 Task: Create in the project CoastTech and in the Backlog issue 'Implement a new cloud-based event management system for a company with advanced event planning and coordination features' a child issue 'Integration with contract management software', and assign it to team member softage.2@softage.net. Create in the project CoastTech and in the Backlog issue 'Integrate a new payment gateway feature into an existing e-commerce website to enhance payment options and security' a child issue 'Code optimization for low-latency data transformation', and assign it to team member softage.3@softage.net
Action: Mouse moved to (224, 63)
Screenshot: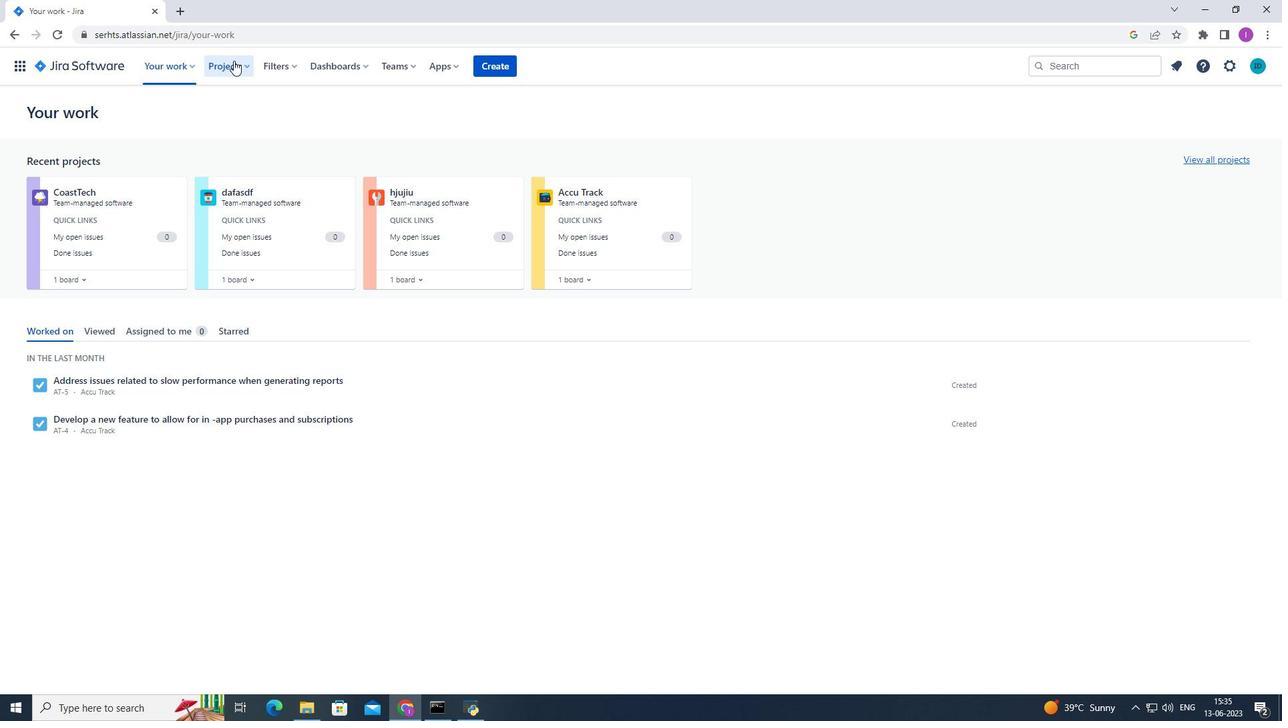 
Action: Mouse pressed left at (224, 63)
Screenshot: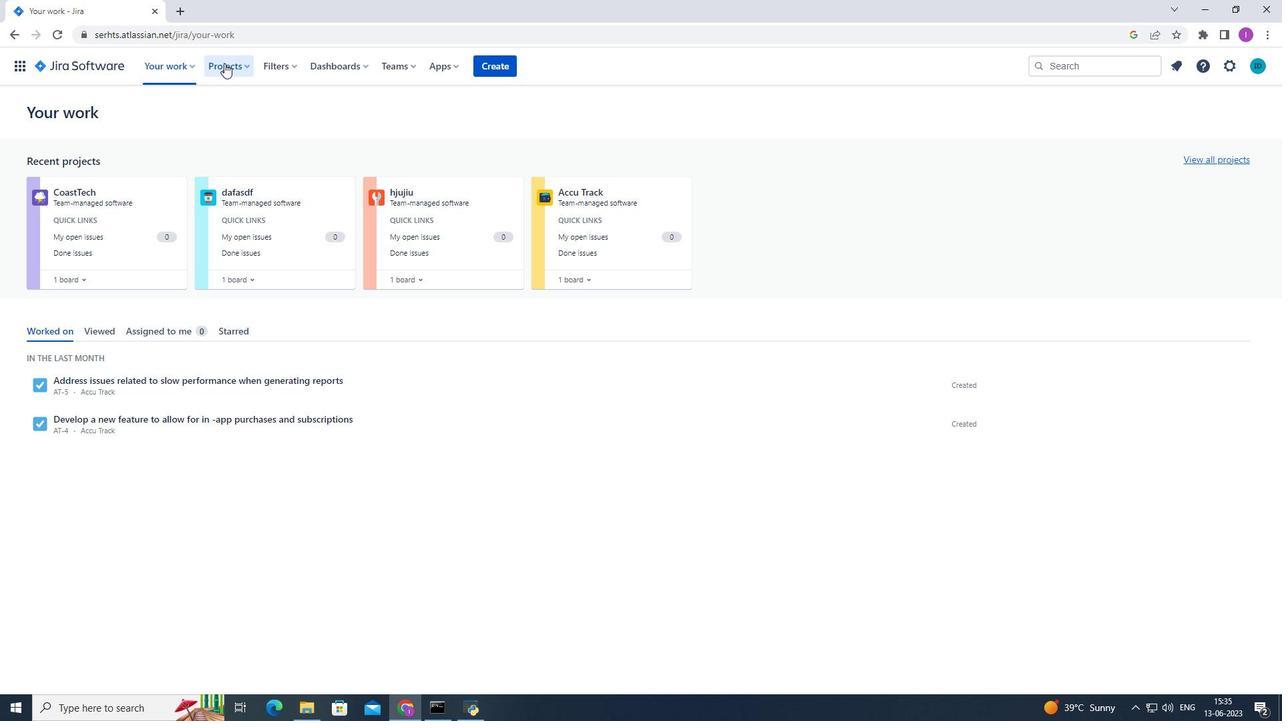 
Action: Mouse moved to (269, 117)
Screenshot: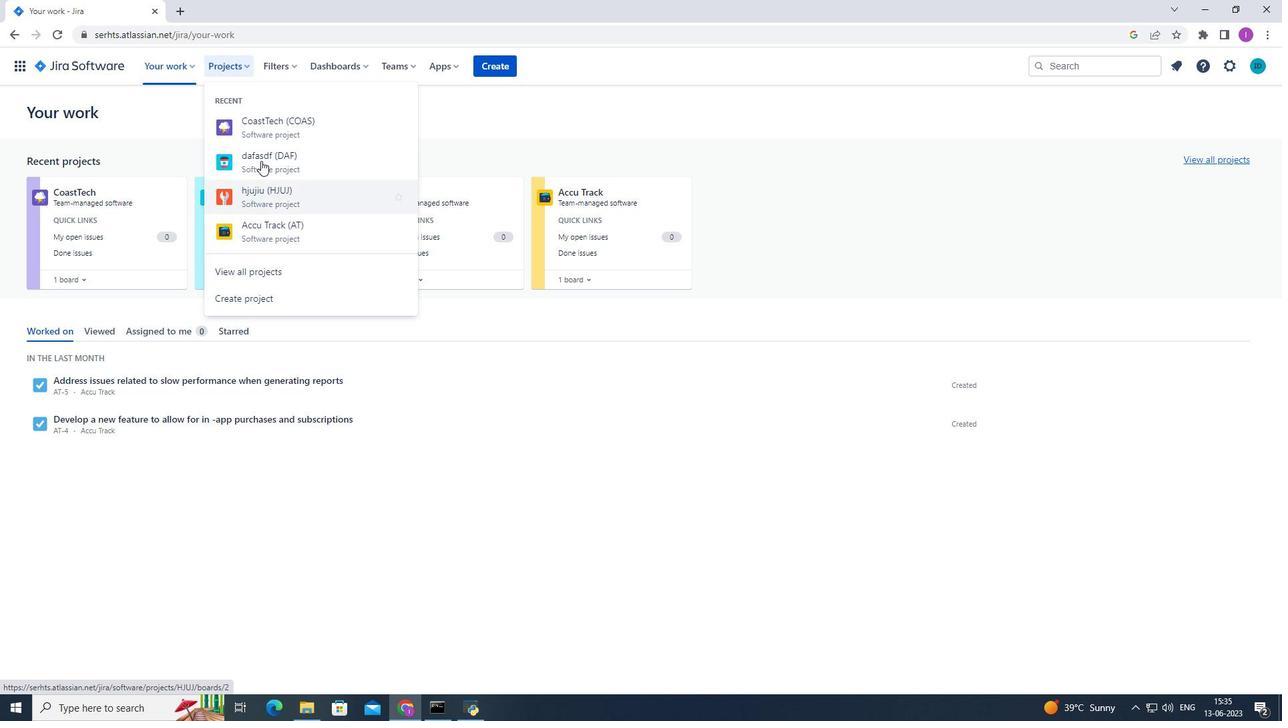 
Action: Mouse pressed left at (269, 117)
Screenshot: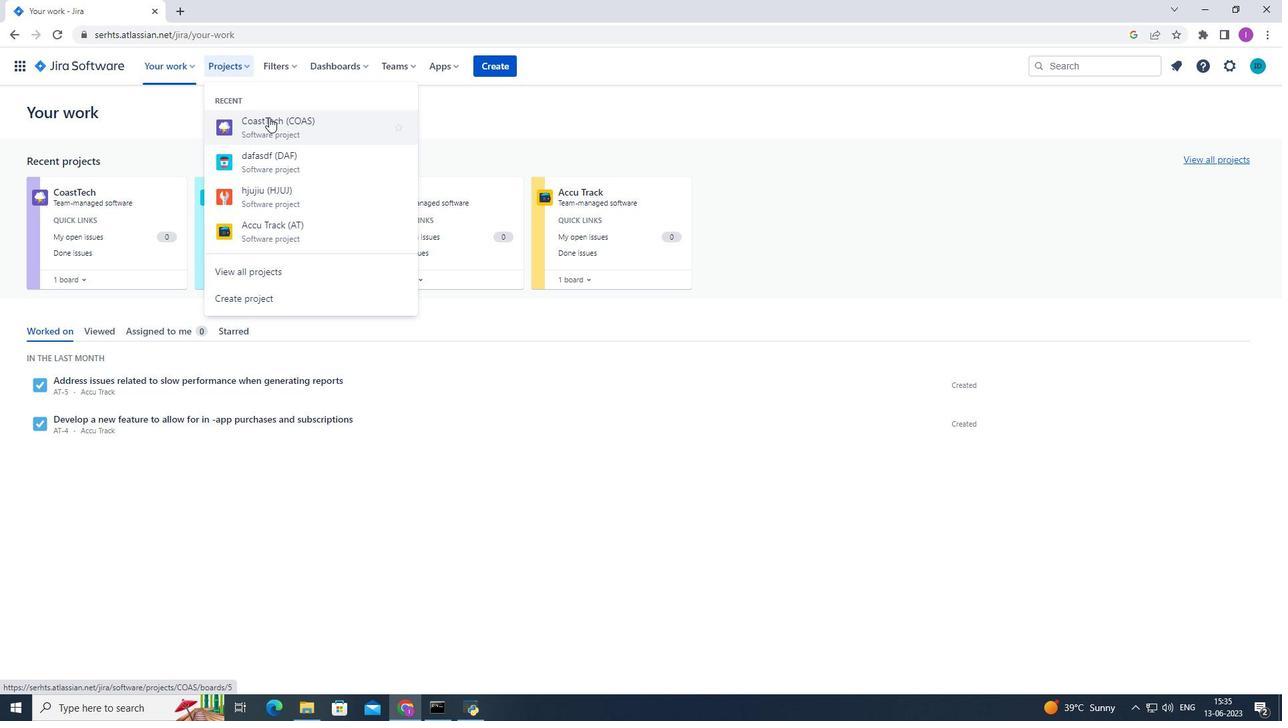 
Action: Mouse moved to (70, 201)
Screenshot: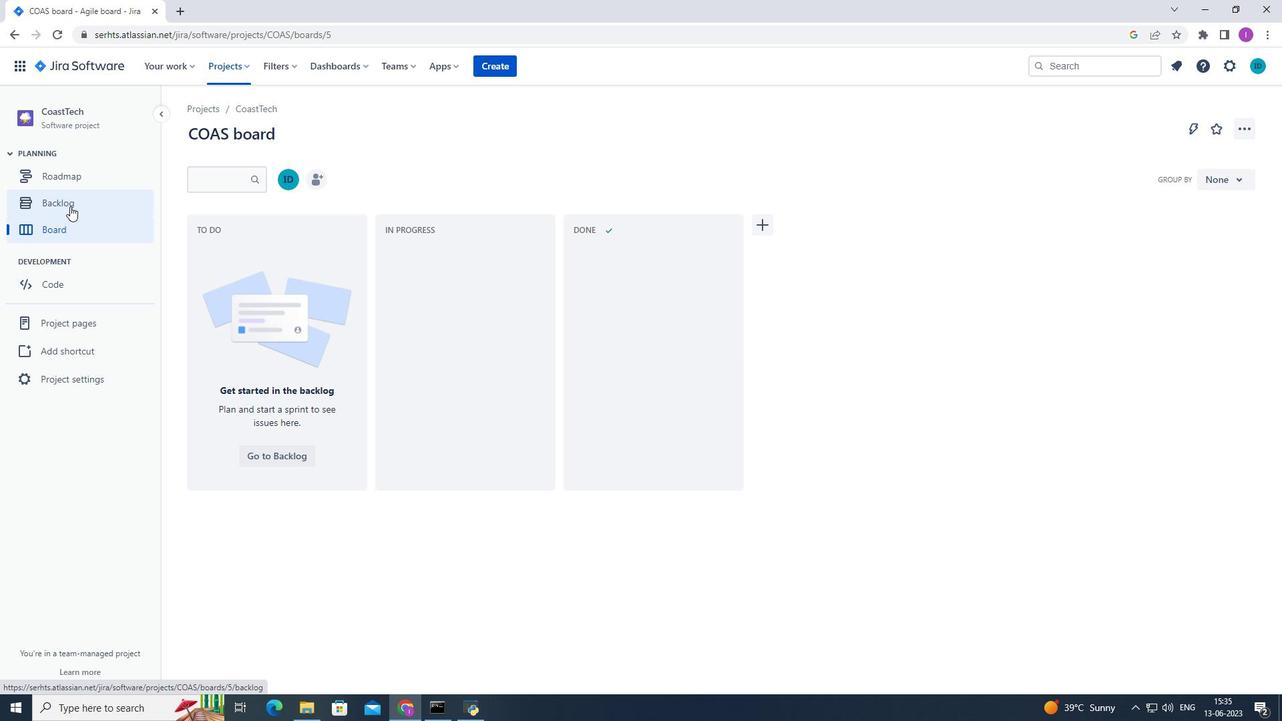 
Action: Mouse pressed left at (70, 201)
Screenshot: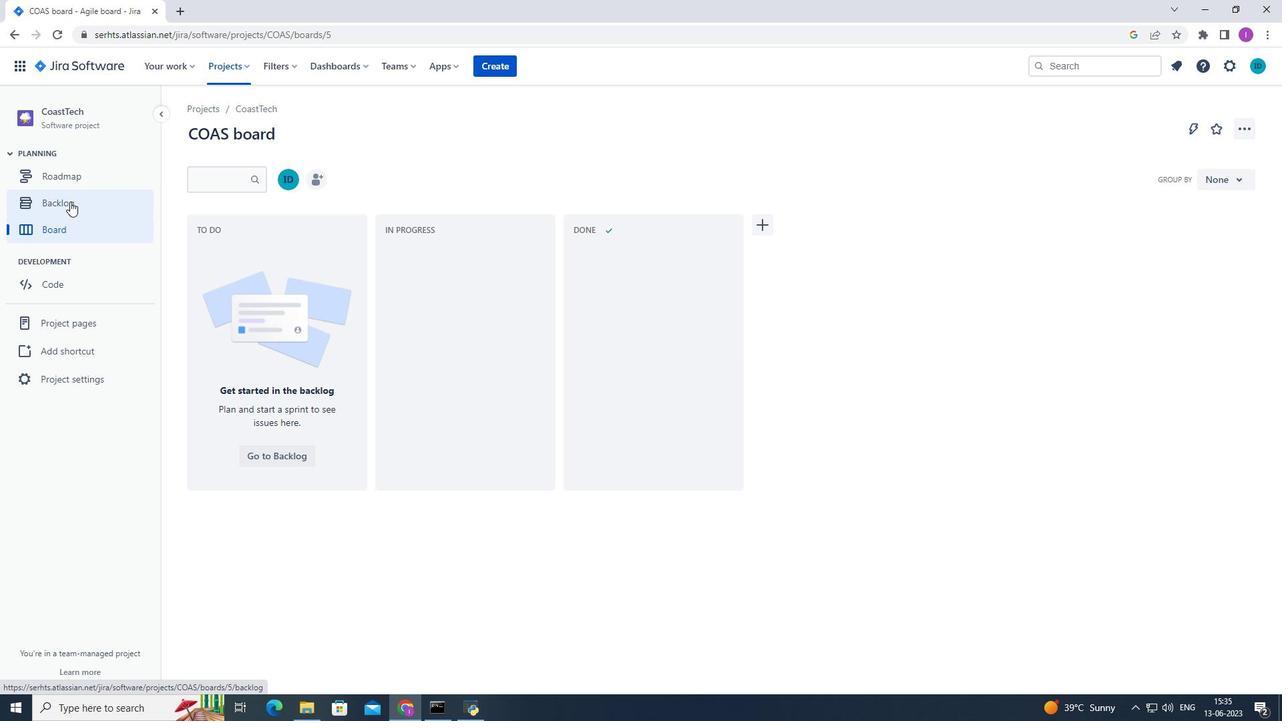 
Action: Mouse moved to (428, 328)
Screenshot: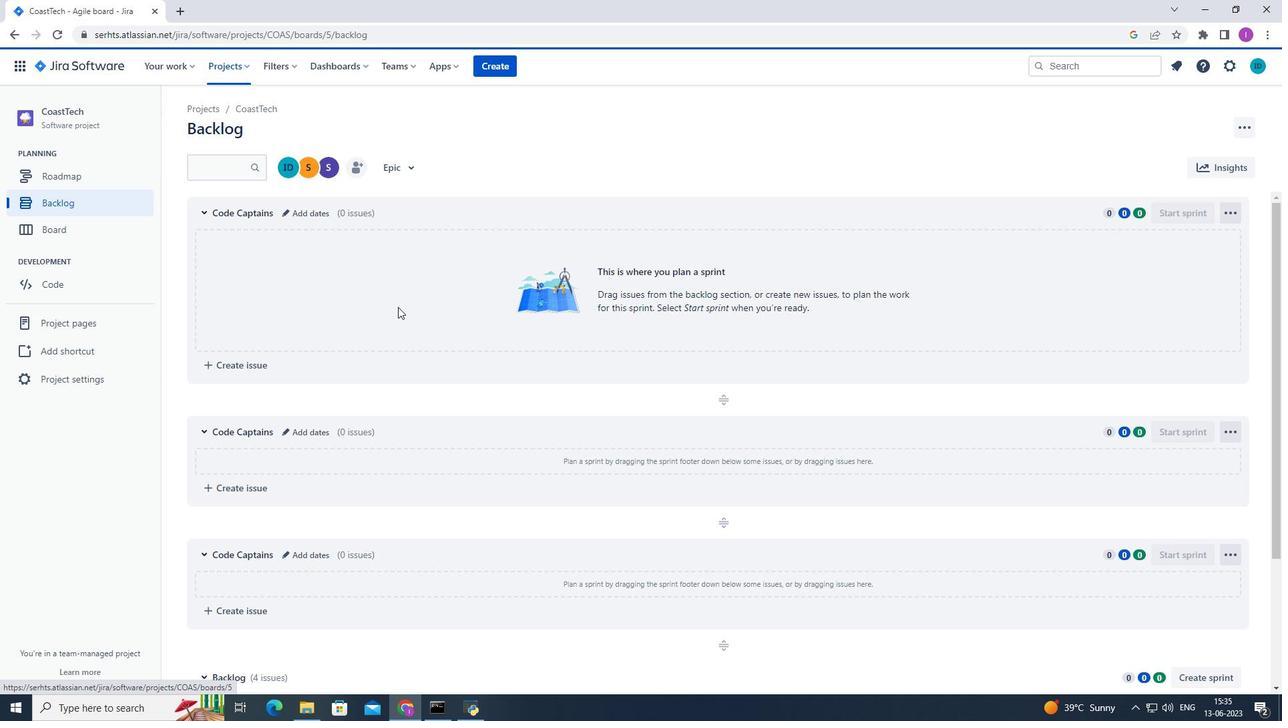 
Action: Mouse scrolled (428, 328) with delta (0, 0)
Screenshot: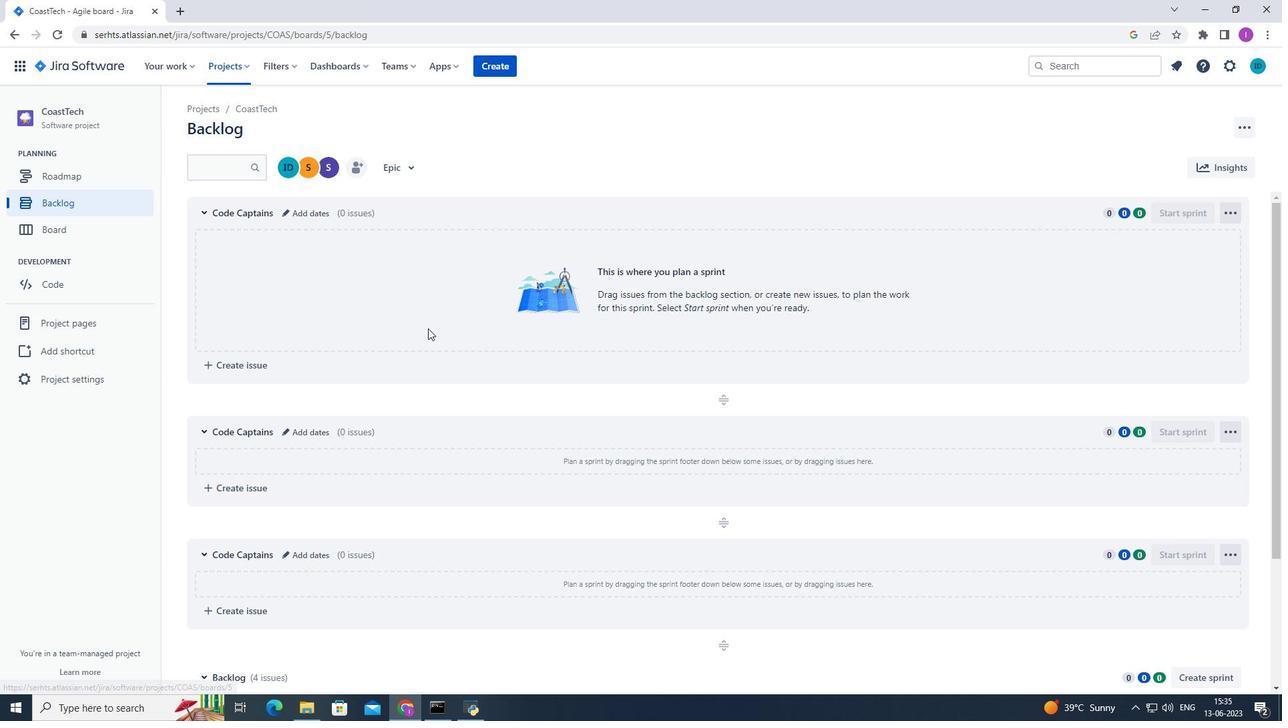 
Action: Mouse scrolled (428, 328) with delta (0, 0)
Screenshot: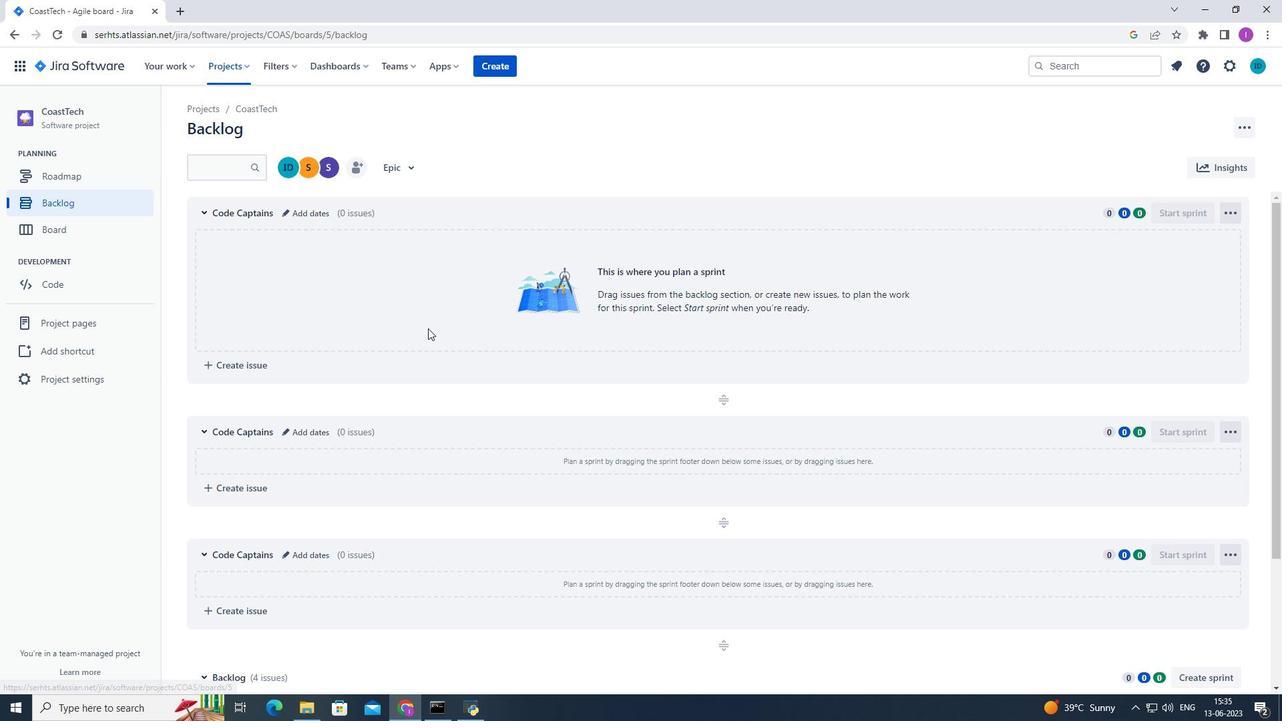 
Action: Mouse scrolled (428, 328) with delta (0, 0)
Screenshot: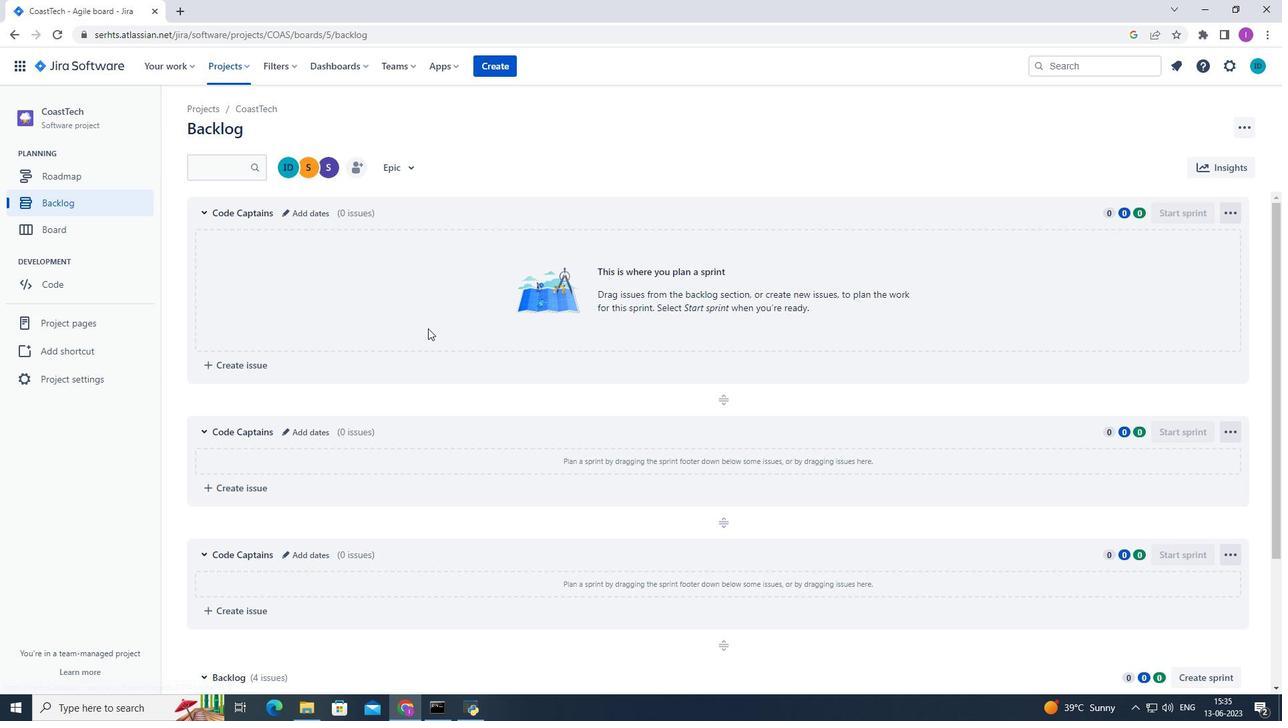 
Action: Mouse scrolled (428, 328) with delta (0, 0)
Screenshot: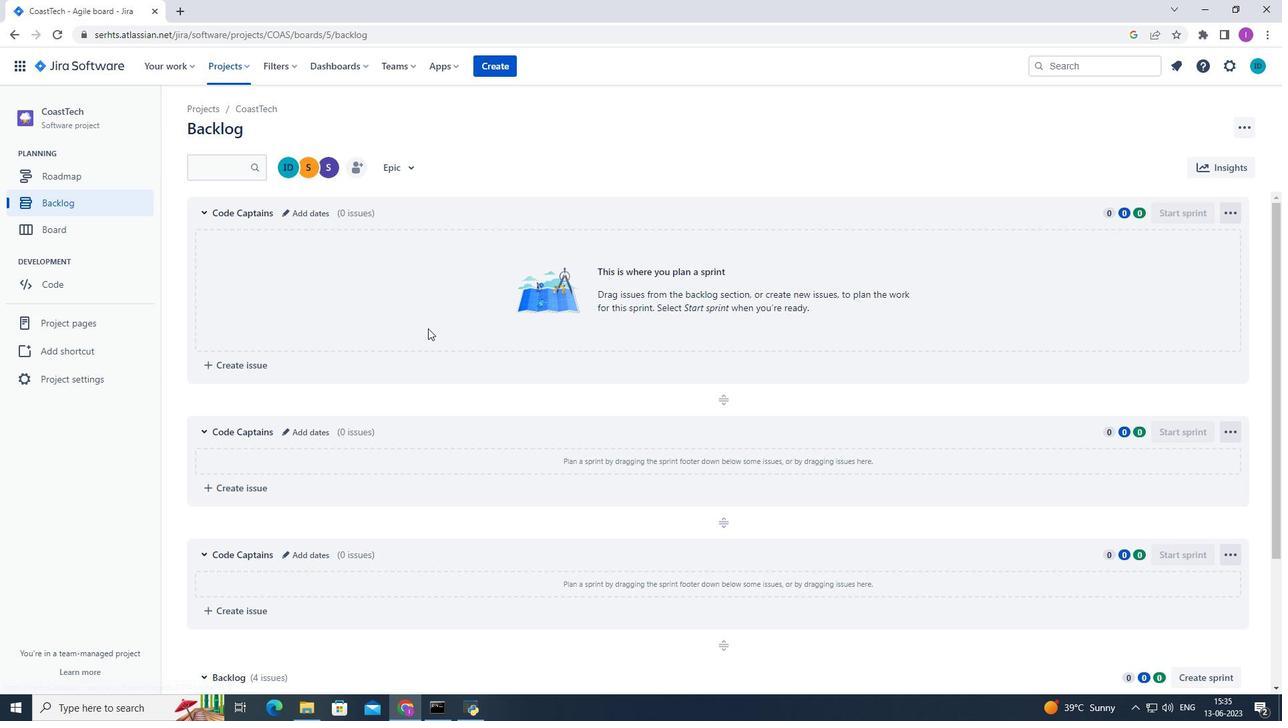 
Action: Mouse moved to (428, 331)
Screenshot: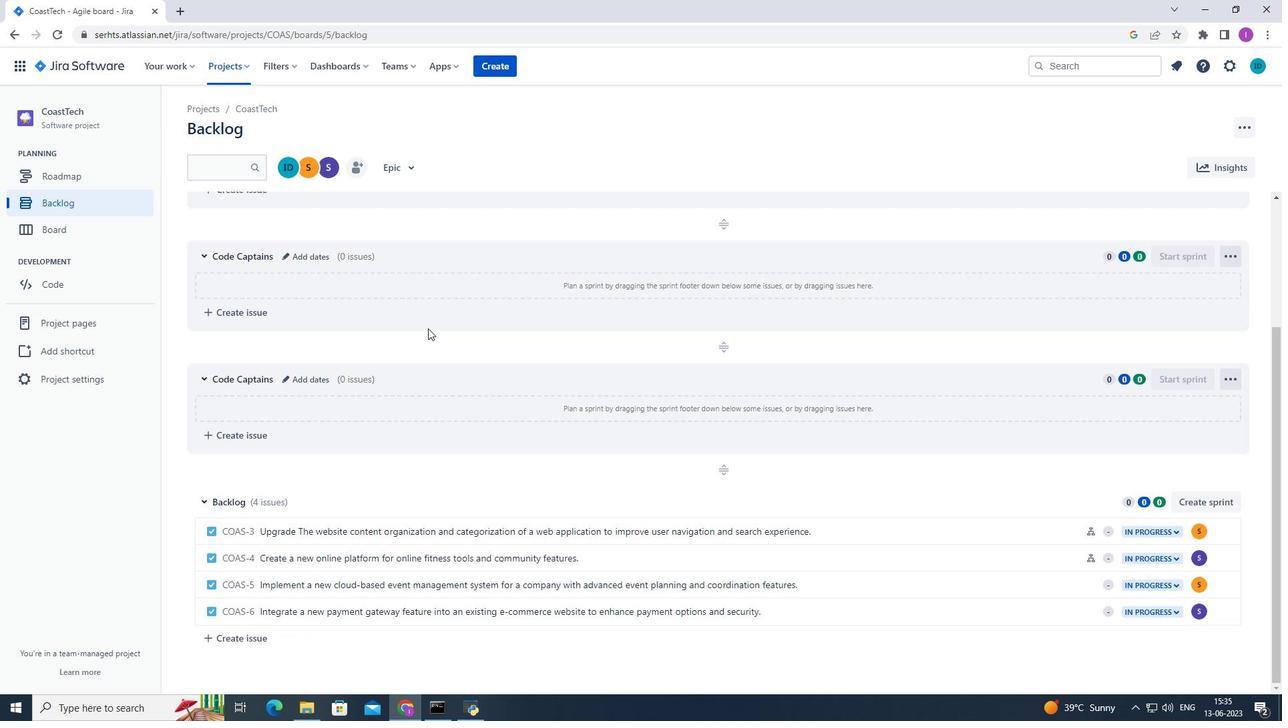 
Action: Mouse scrolled (428, 330) with delta (0, 0)
Screenshot: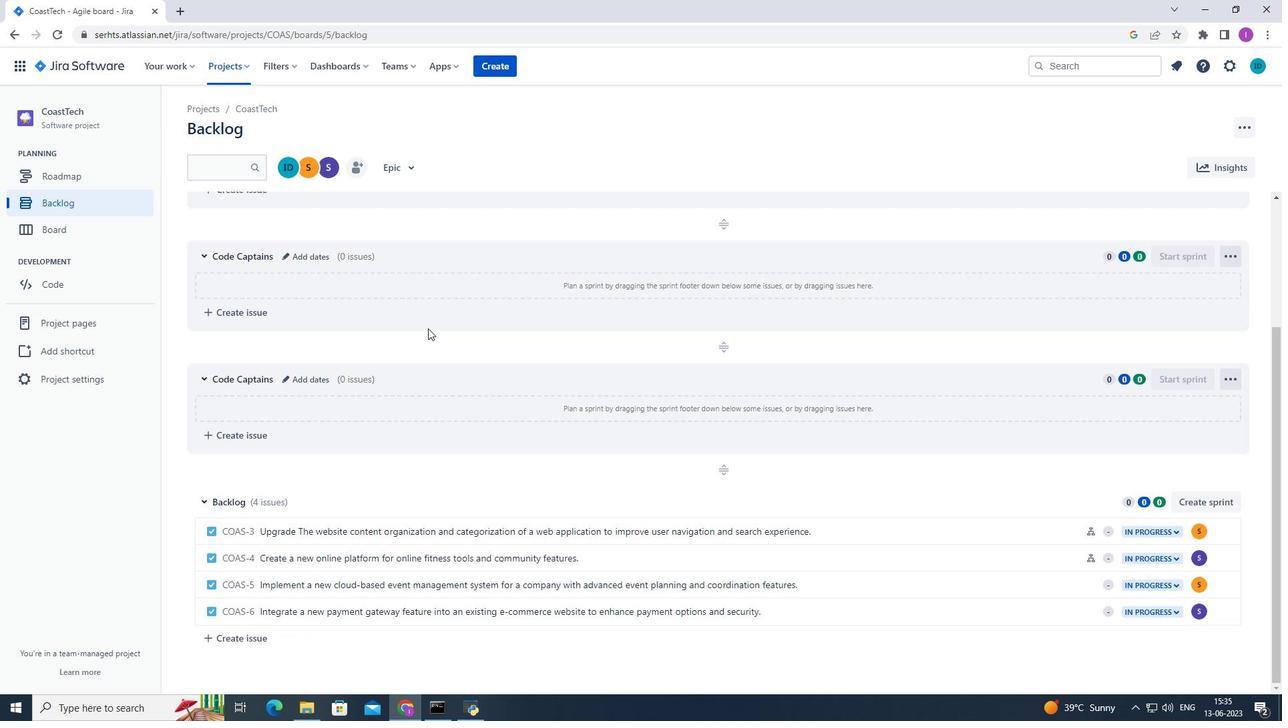 
Action: Mouse scrolled (428, 330) with delta (0, 0)
Screenshot: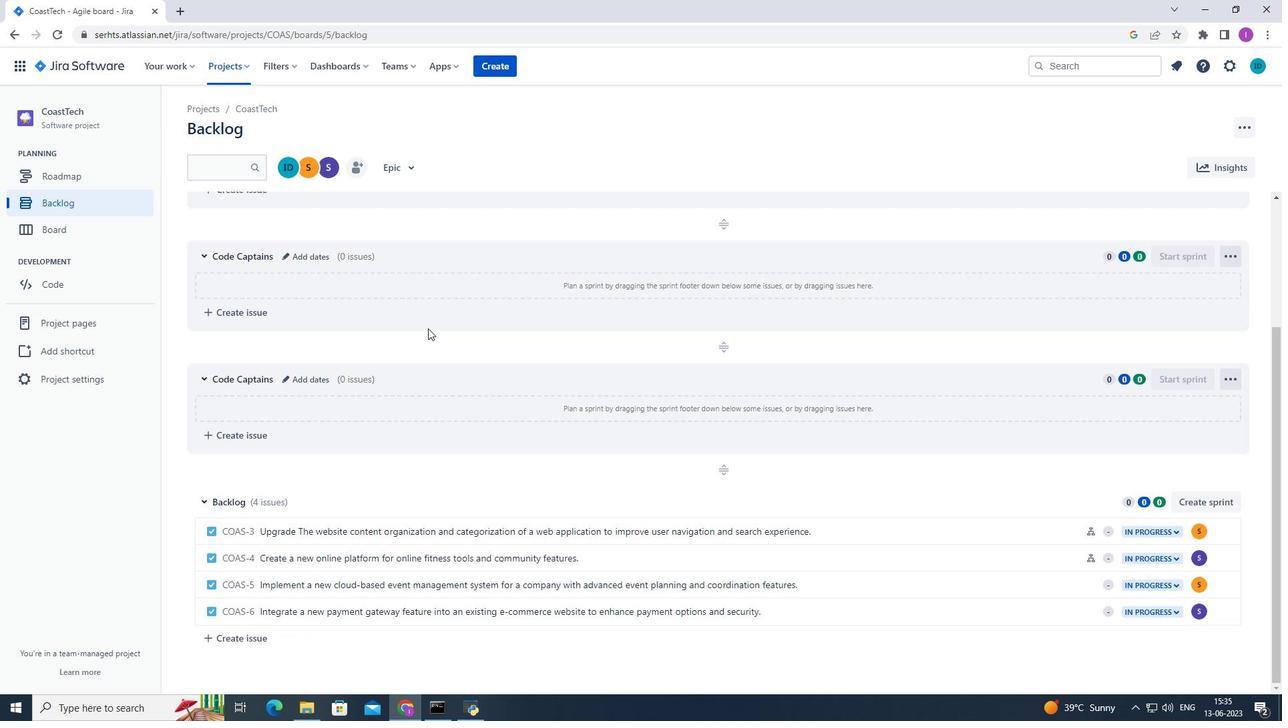 
Action: Mouse moved to (428, 332)
Screenshot: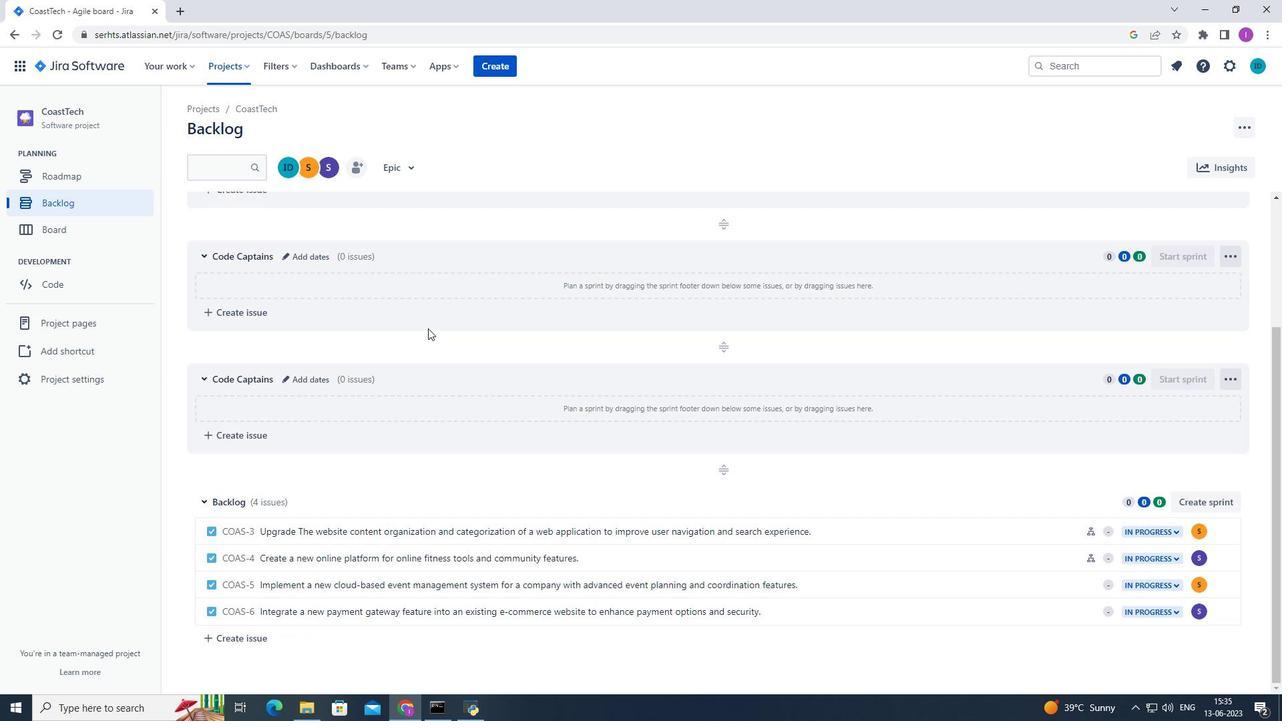 
Action: Mouse scrolled (428, 332) with delta (0, 0)
Screenshot: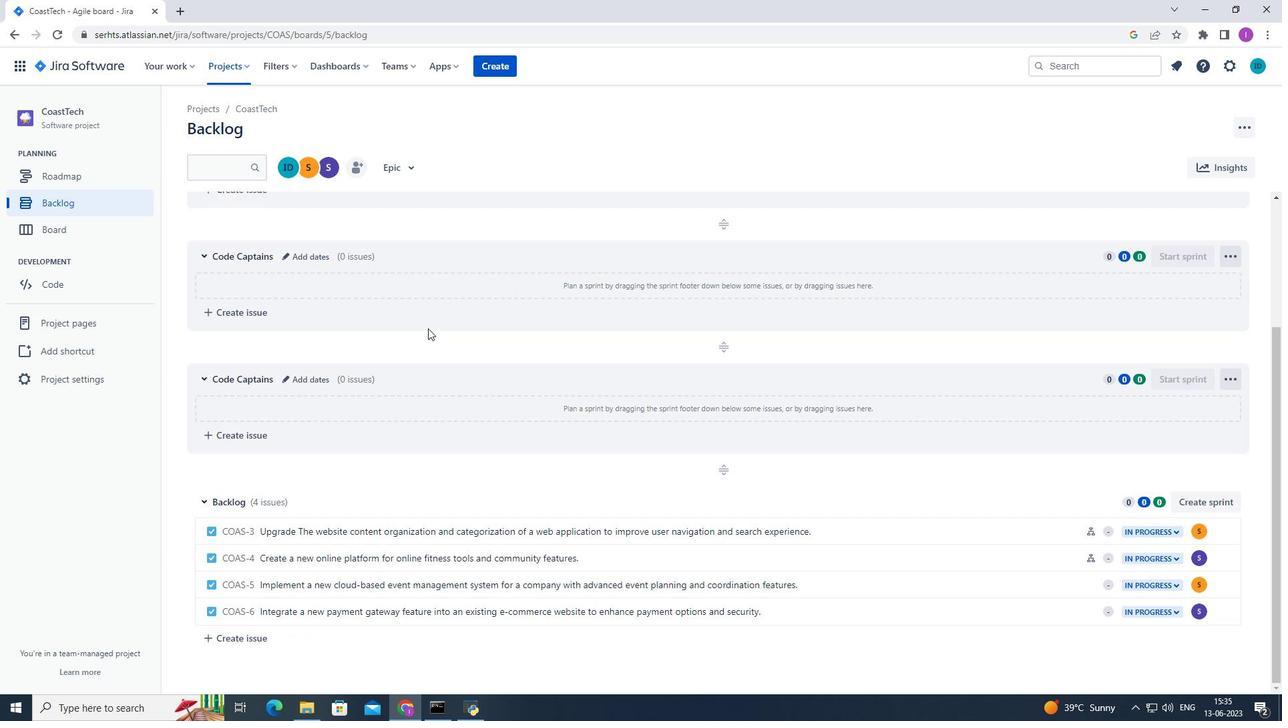 
Action: Mouse scrolled (428, 331) with delta (0, 0)
Screenshot: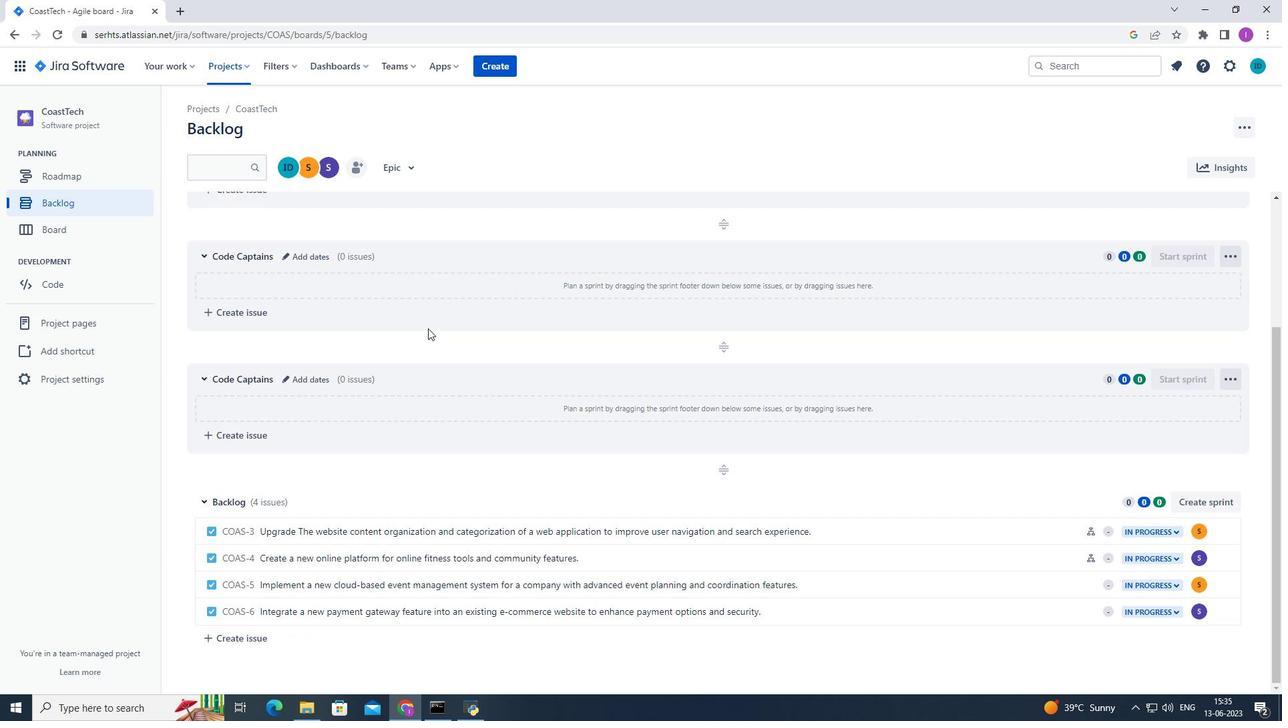 
Action: Mouse scrolled (428, 331) with delta (0, 0)
Screenshot: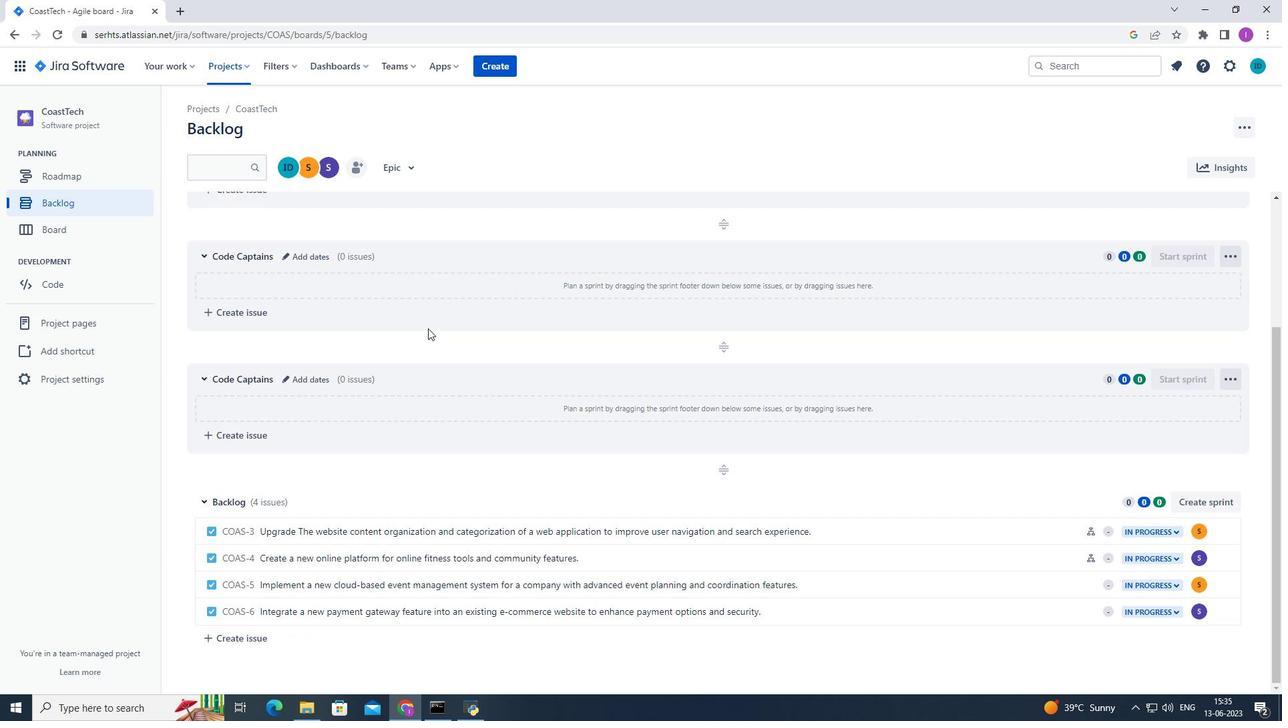 
Action: Mouse moved to (853, 580)
Screenshot: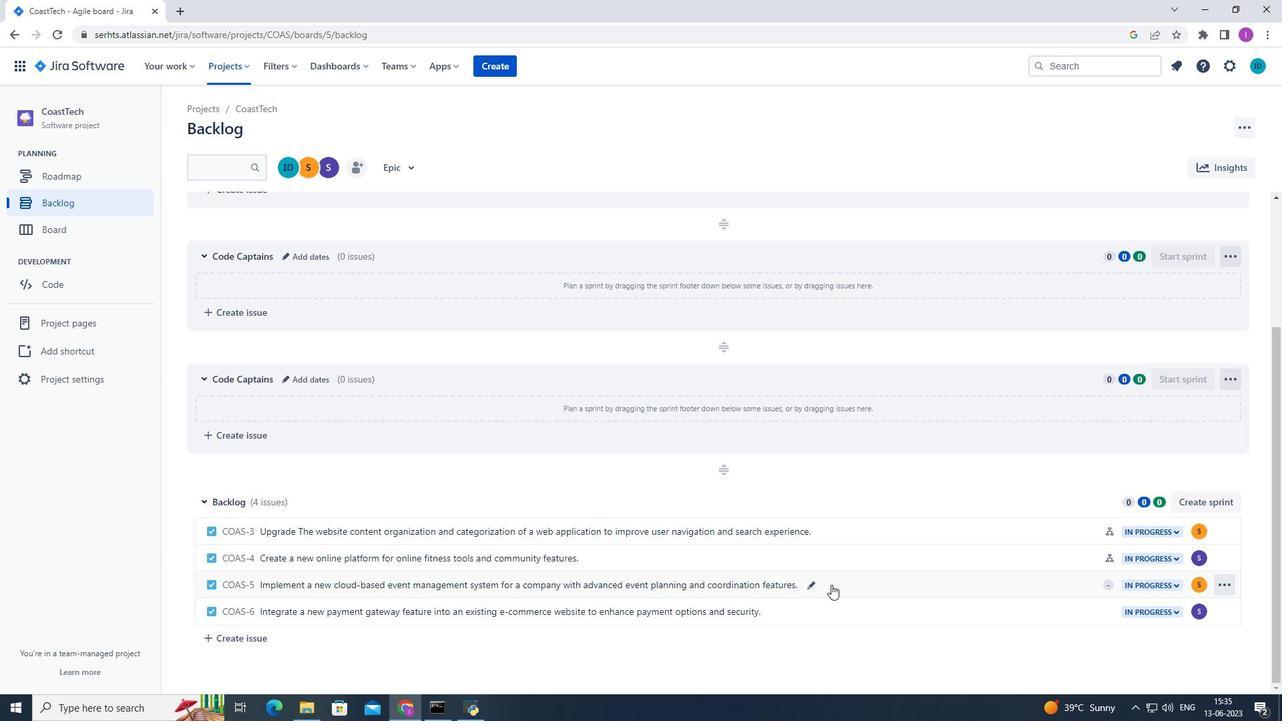 
Action: Mouse pressed left at (853, 580)
Screenshot: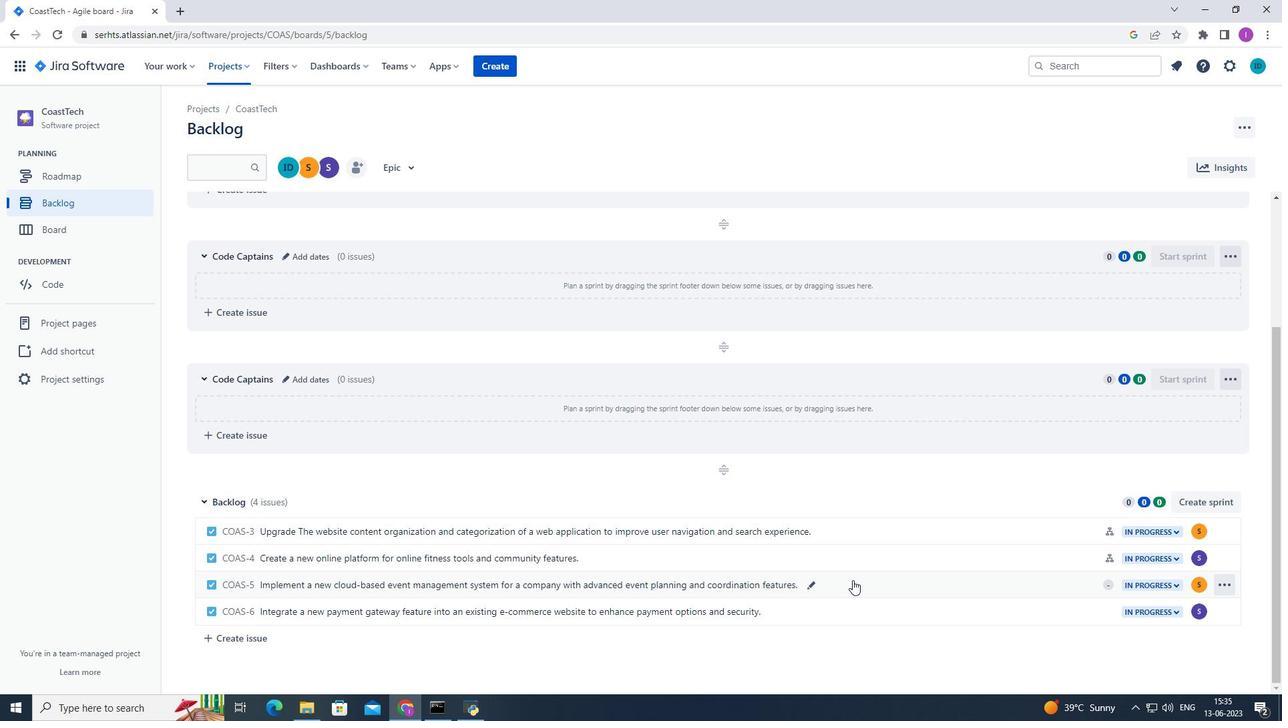 
Action: Mouse moved to (1044, 346)
Screenshot: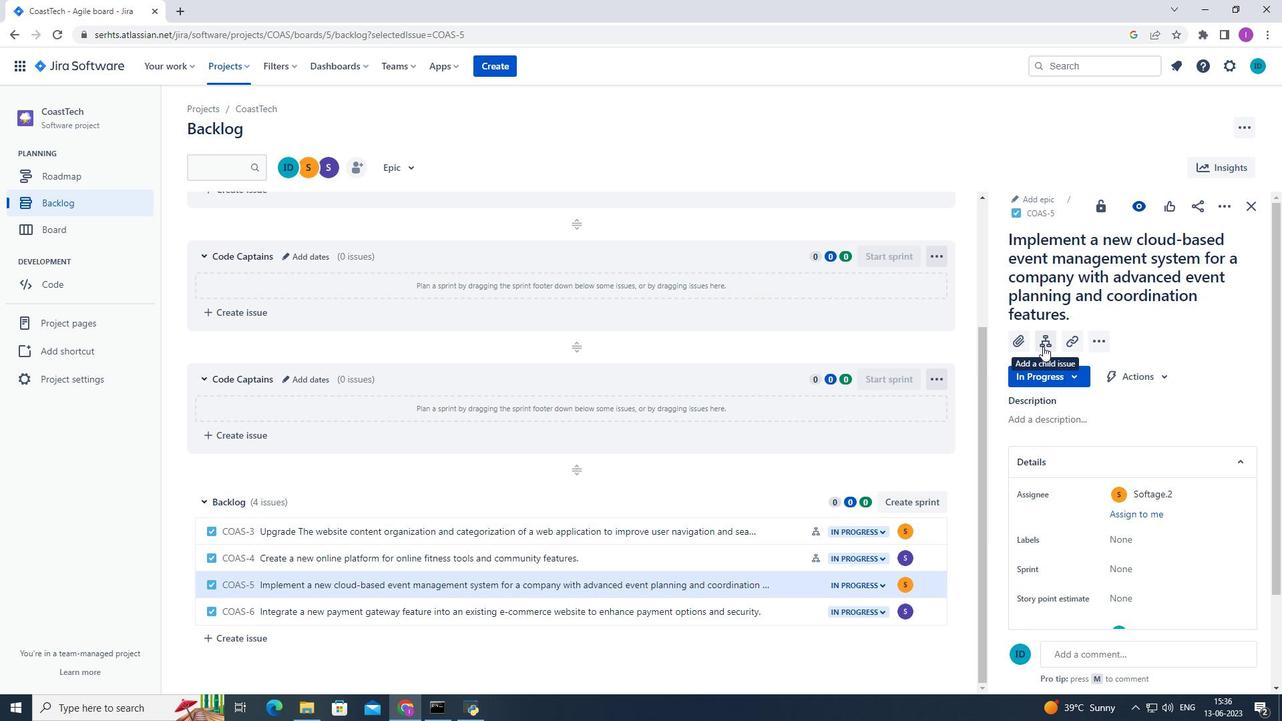 
Action: Mouse pressed left at (1044, 346)
Screenshot: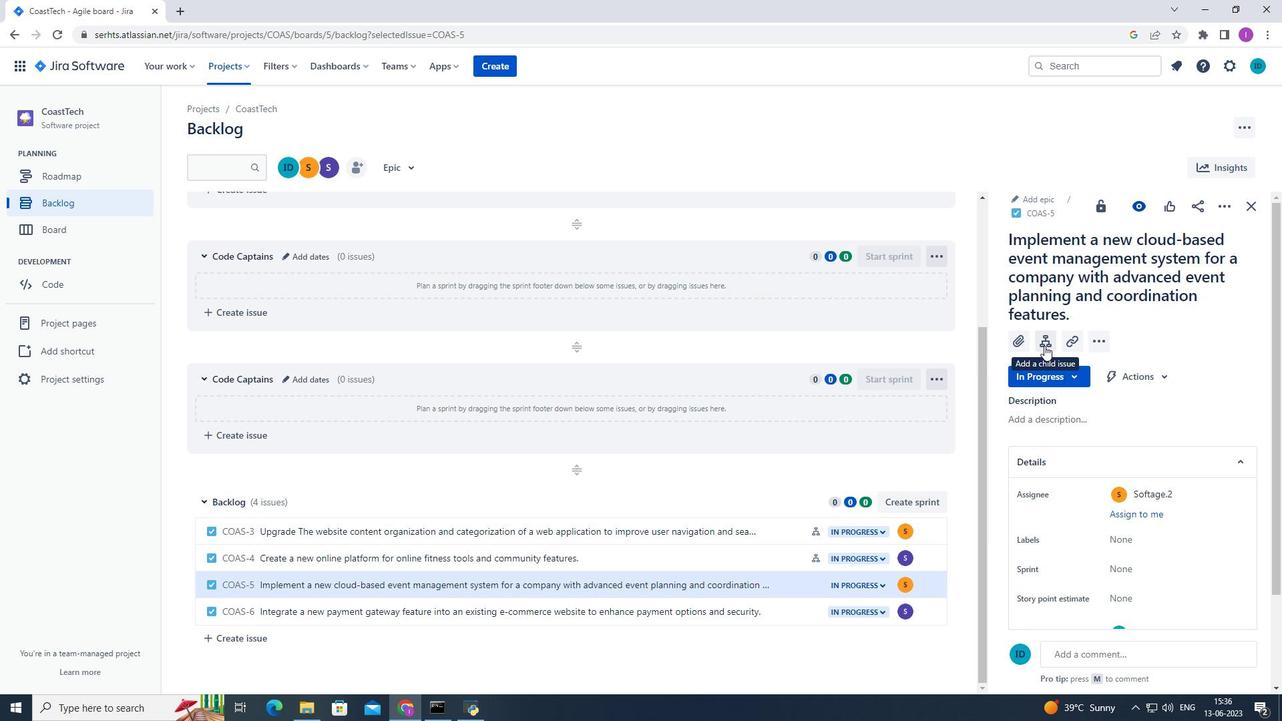 
Action: Mouse moved to (1016, 430)
Screenshot: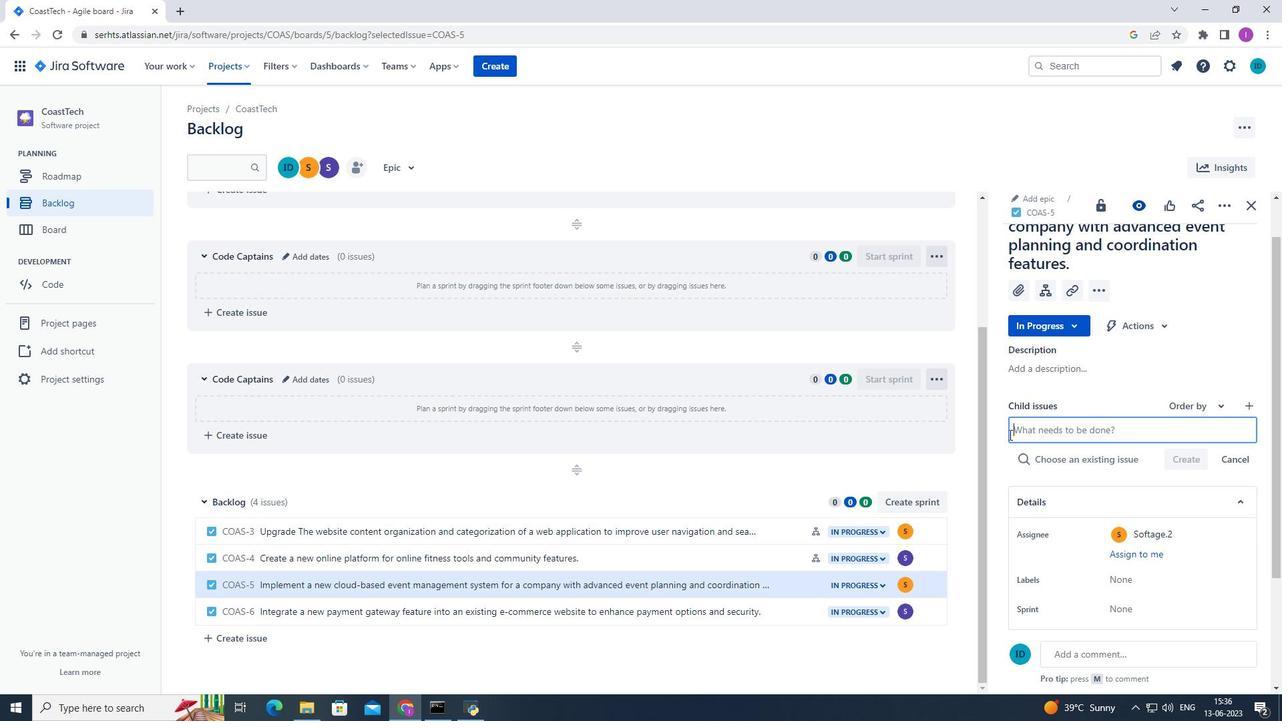
Action: Mouse pressed left at (1016, 430)
Screenshot: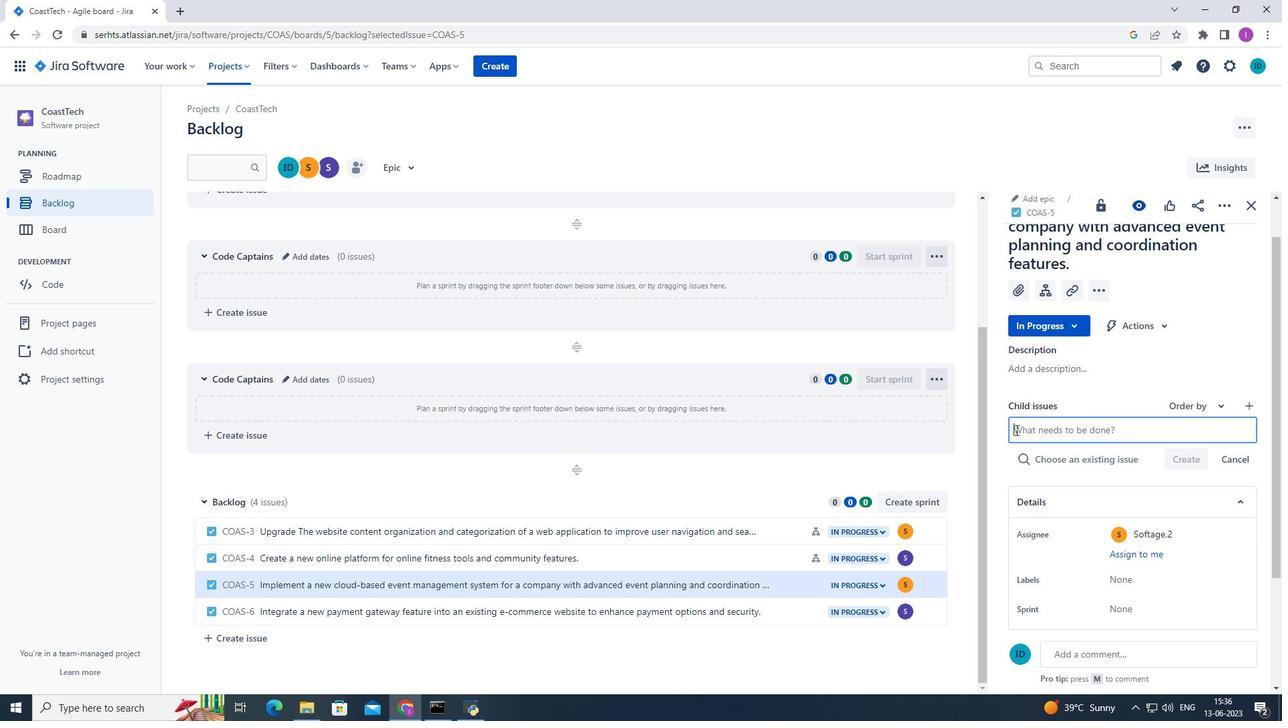 
Action: Mouse moved to (1102, 424)
Screenshot: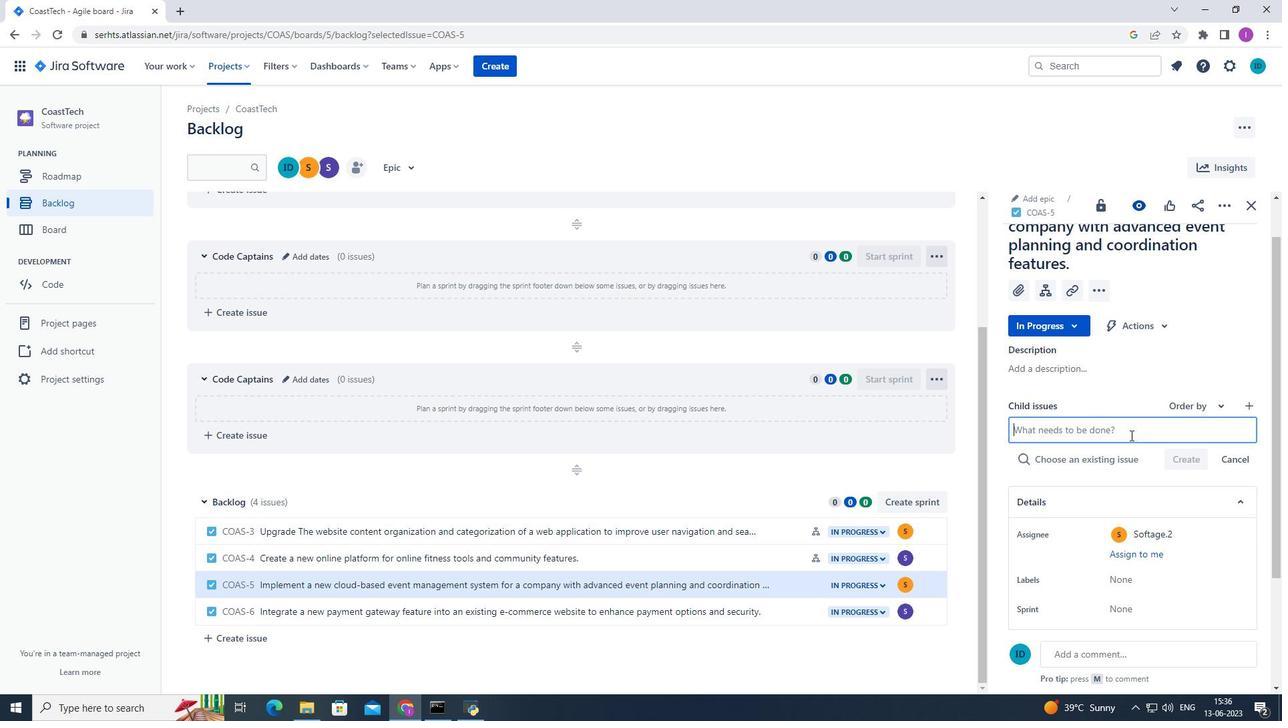 
Action: Key pressed <Key.shift>Intergration<Key.space>with<Key.space>contract<Key.space>management<Key.space>software.
Screenshot: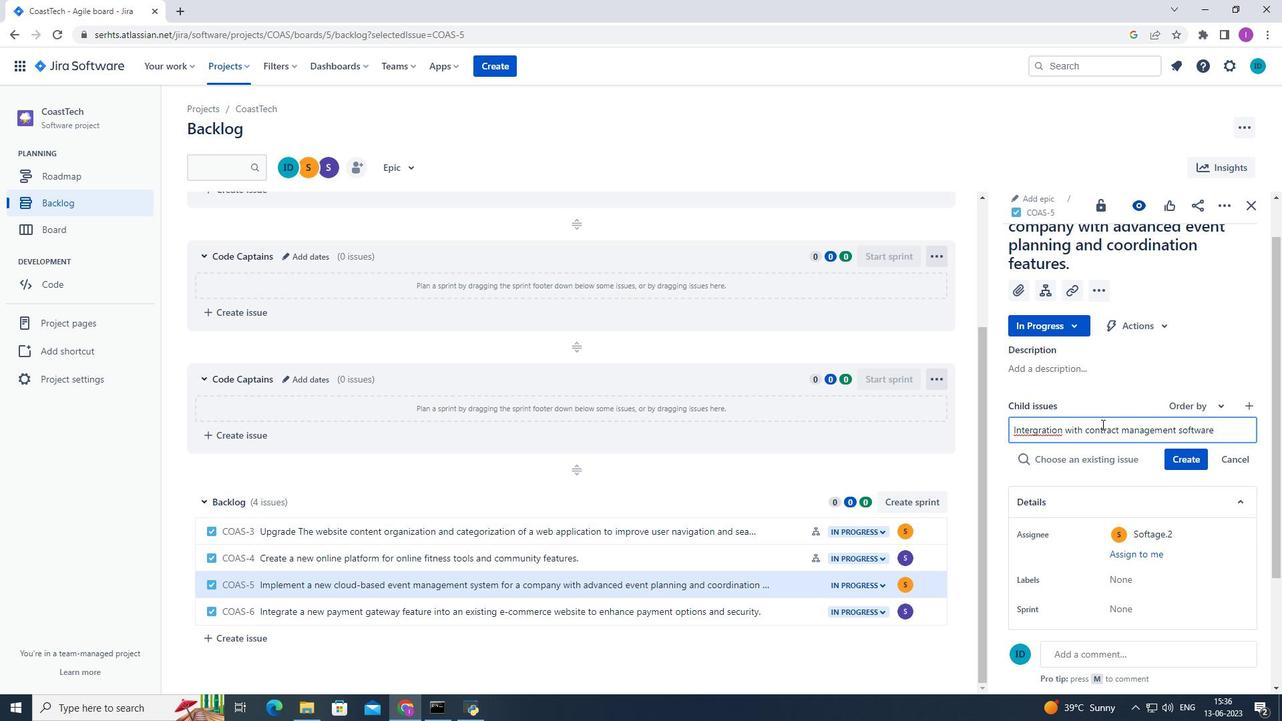 
Action: Mouse moved to (1183, 455)
Screenshot: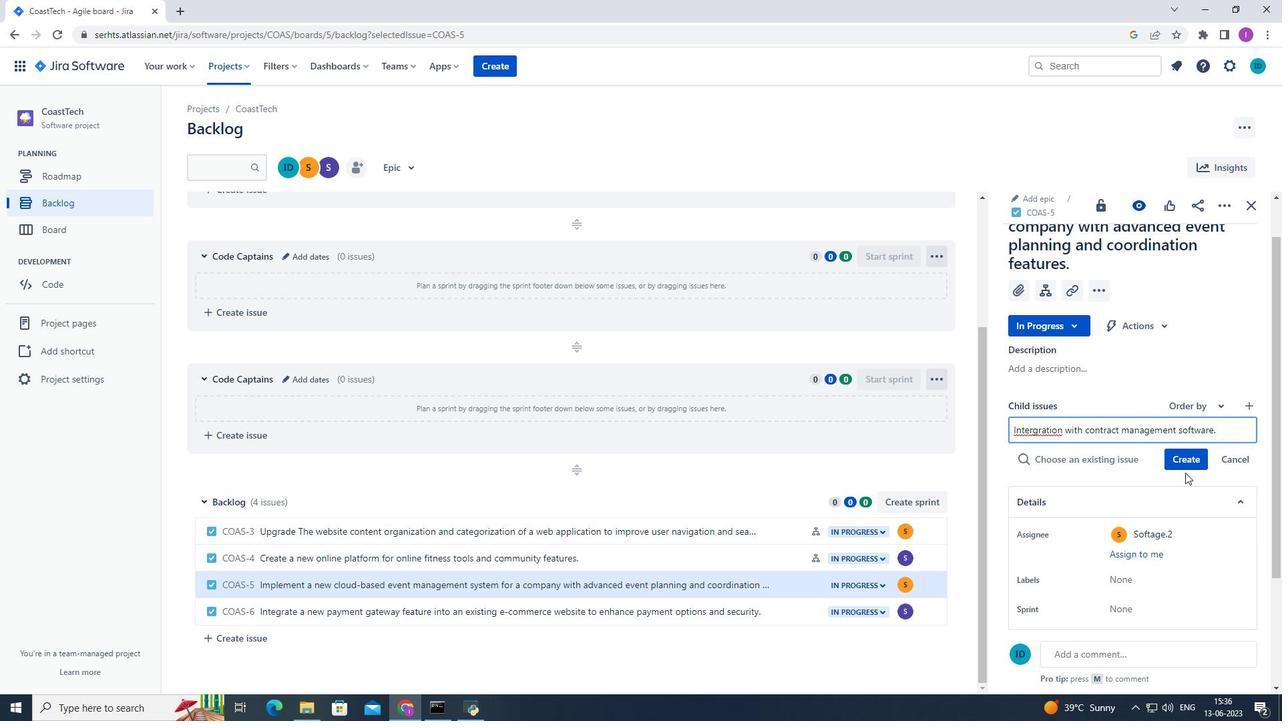 
Action: Mouse pressed left at (1183, 455)
Screenshot: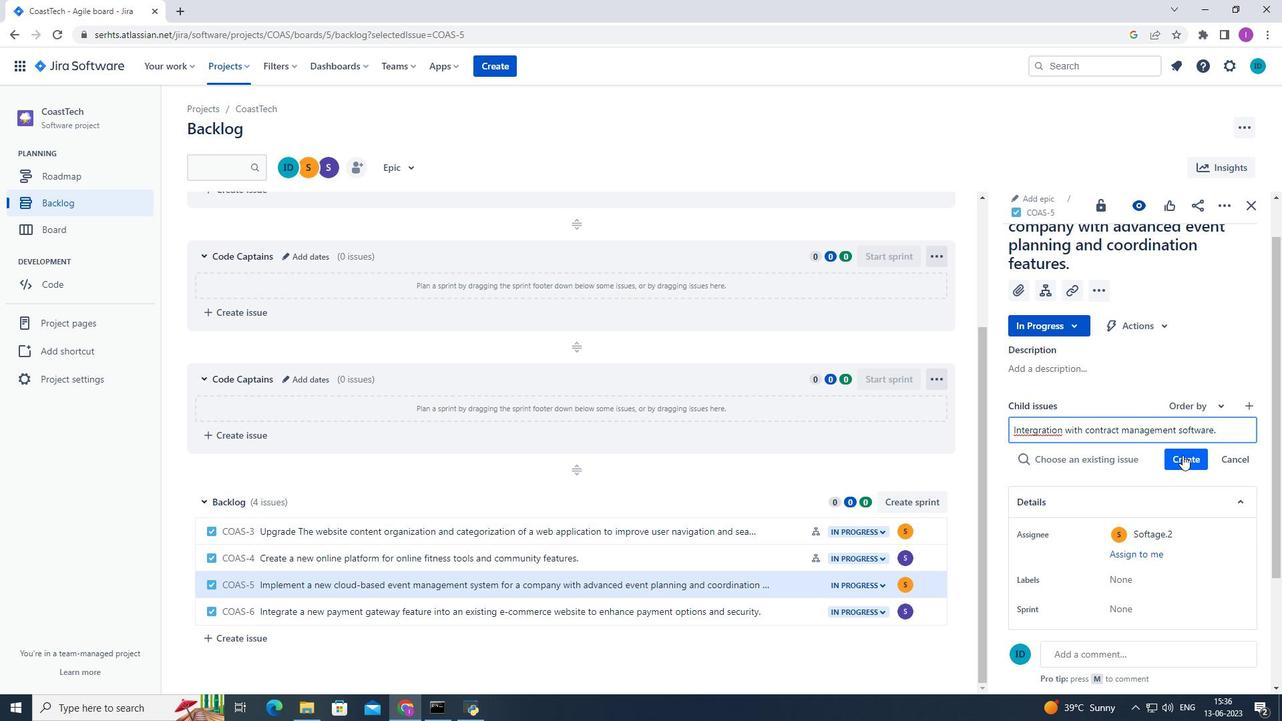 
Action: Mouse moved to (1195, 436)
Screenshot: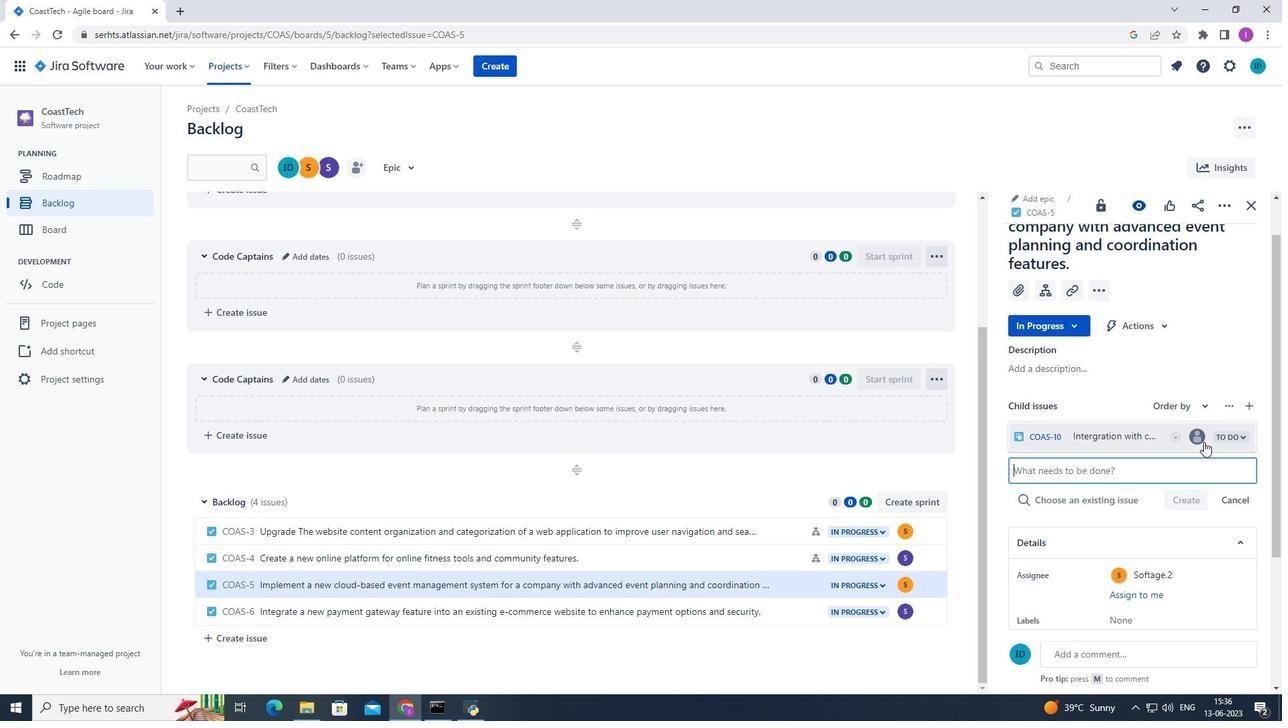 
Action: Mouse pressed left at (1195, 436)
Screenshot: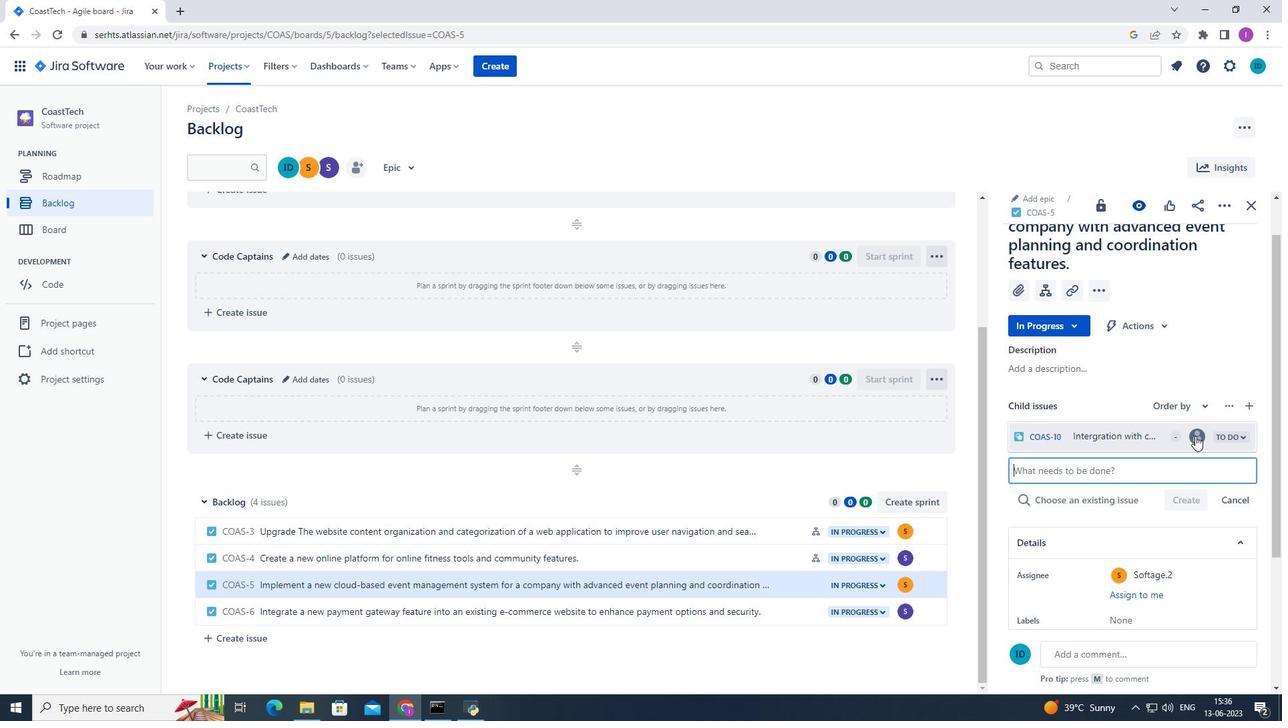 
Action: Mouse moved to (1068, 475)
Screenshot: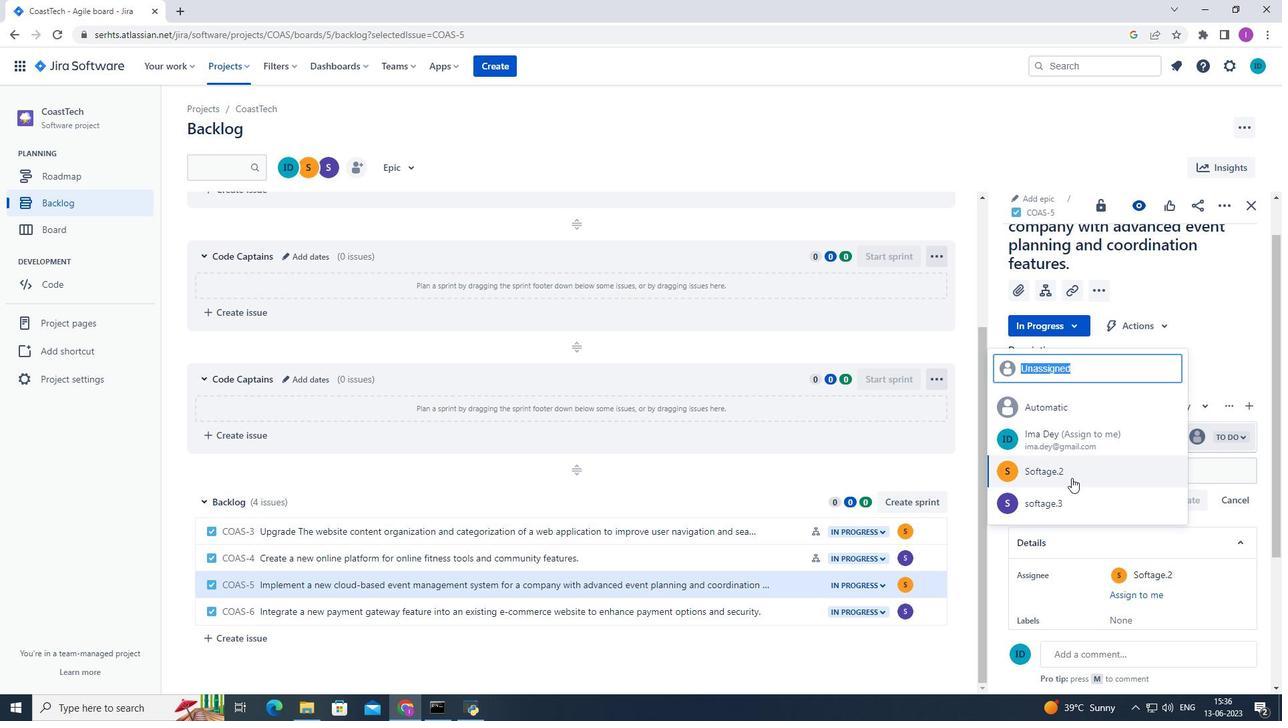 
Action: Mouse pressed left at (1068, 475)
Screenshot: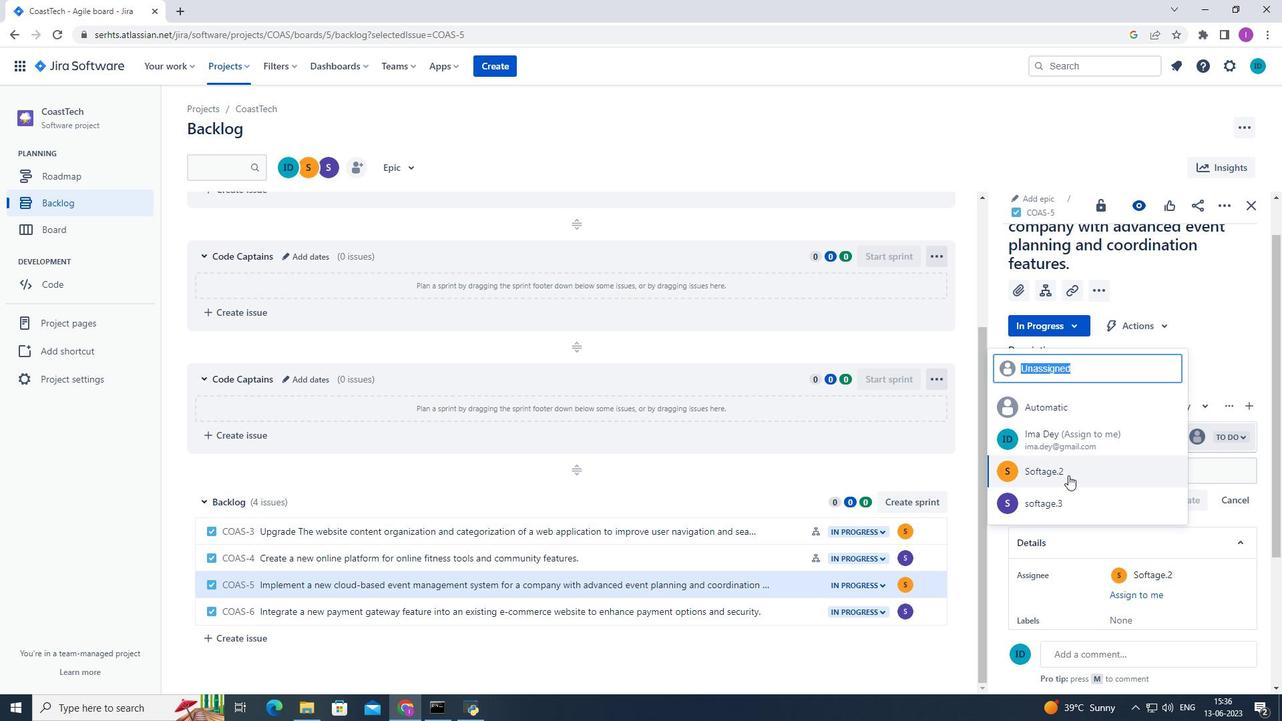 
Action: Mouse moved to (785, 509)
Screenshot: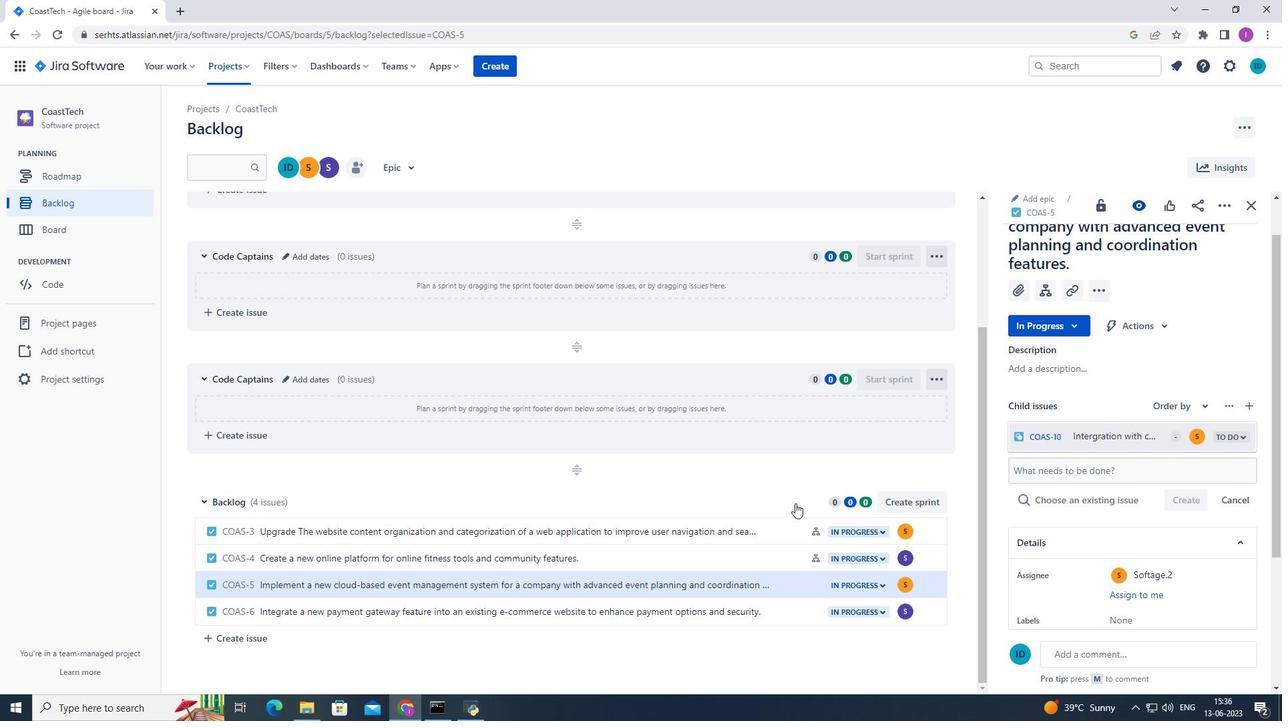 
Action: Mouse scrolled (785, 508) with delta (0, 0)
Screenshot: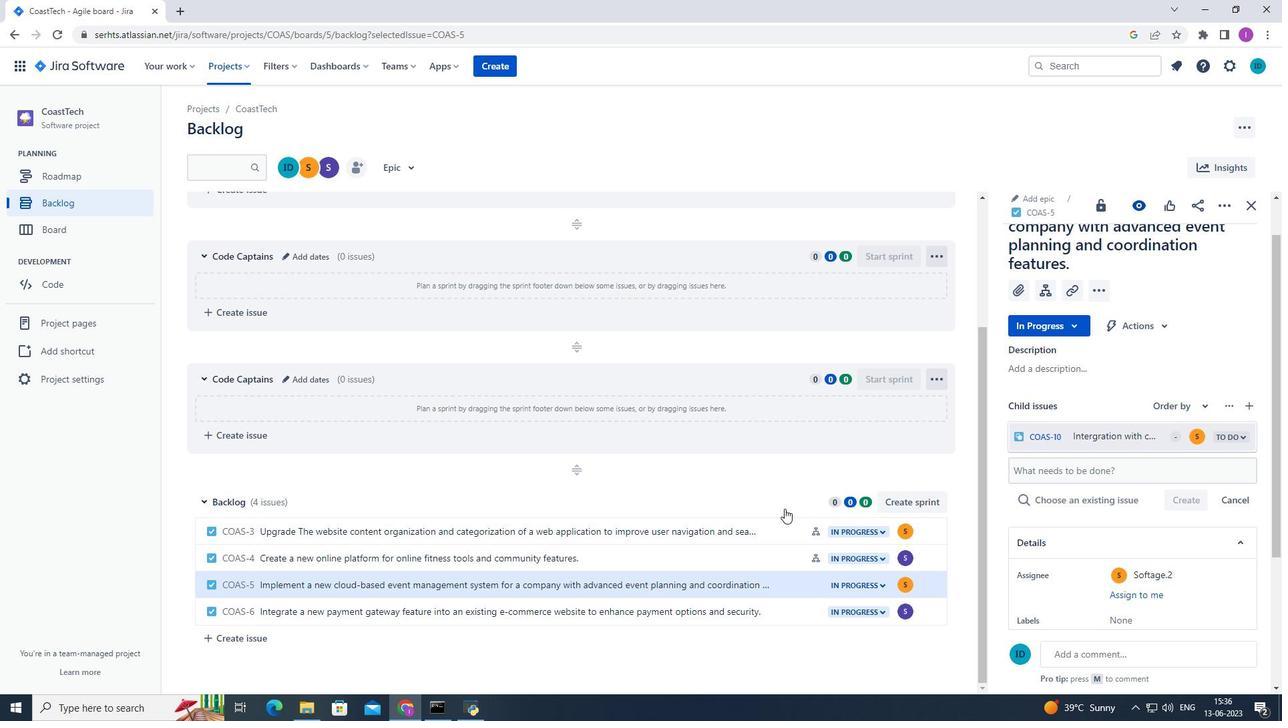 
Action: Mouse scrolled (785, 508) with delta (0, 0)
Screenshot: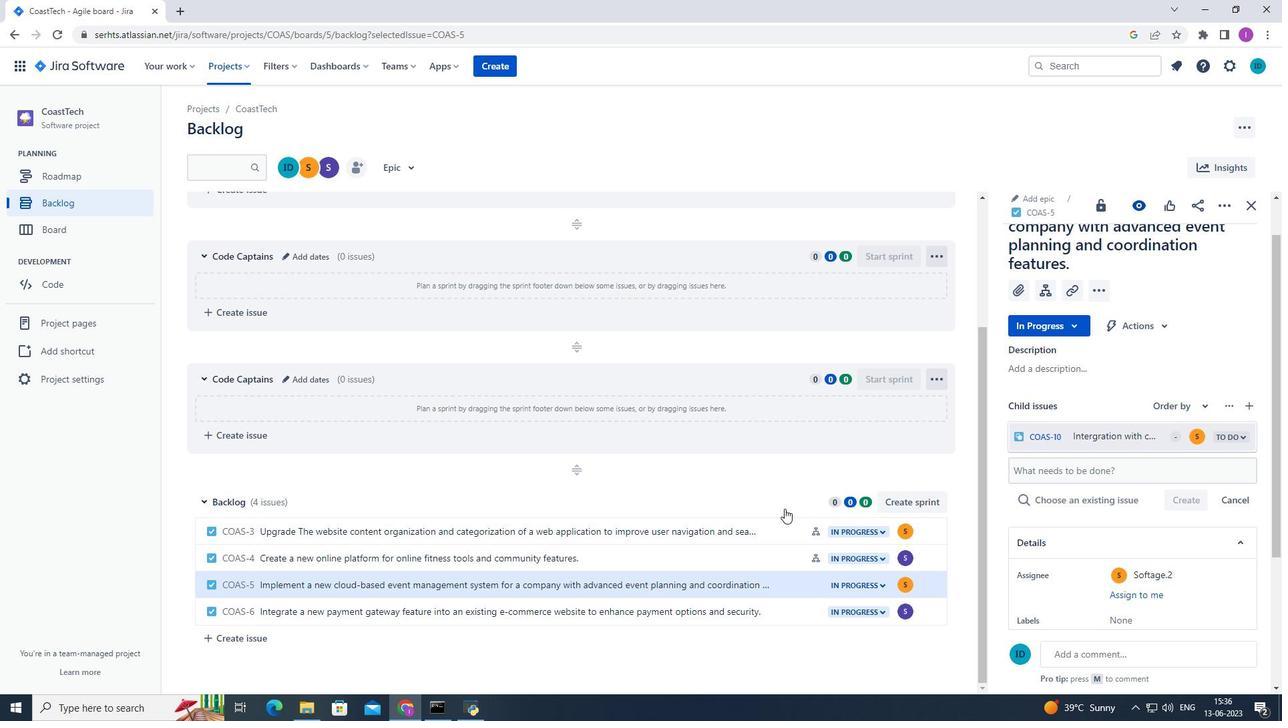 
Action: Mouse moved to (785, 509)
Screenshot: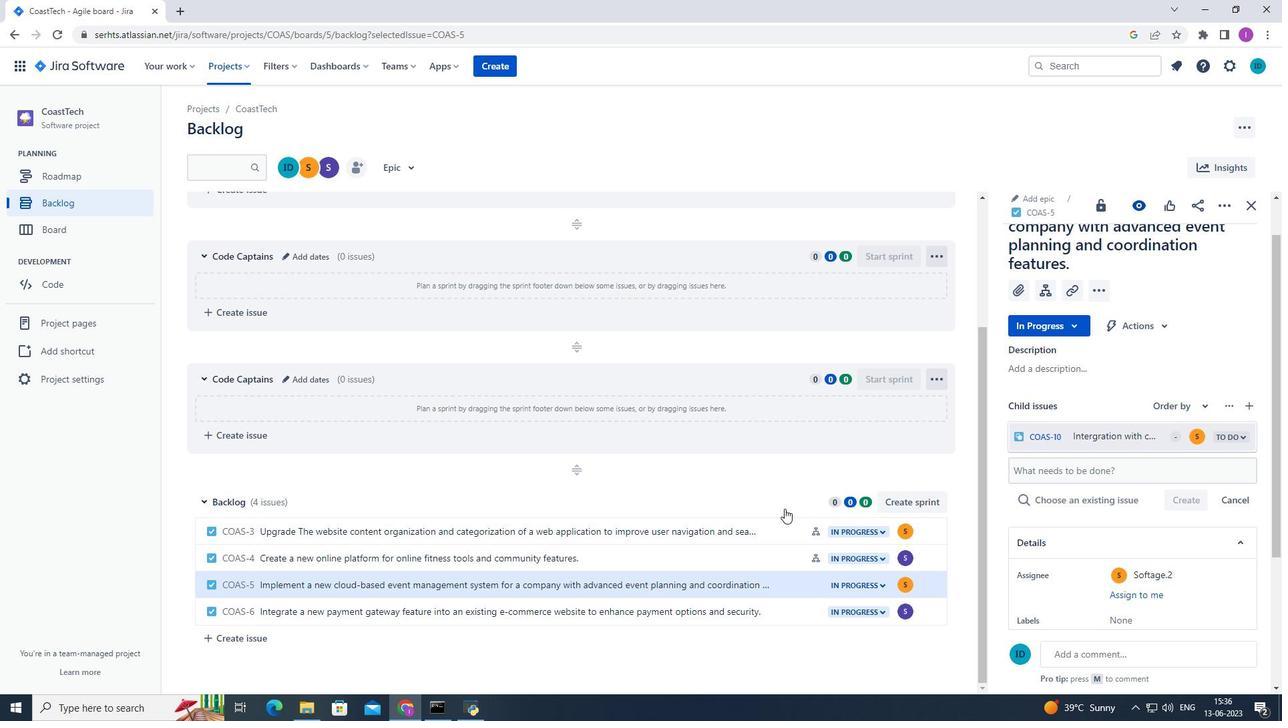 
Action: Mouse scrolled (785, 508) with delta (0, 0)
Screenshot: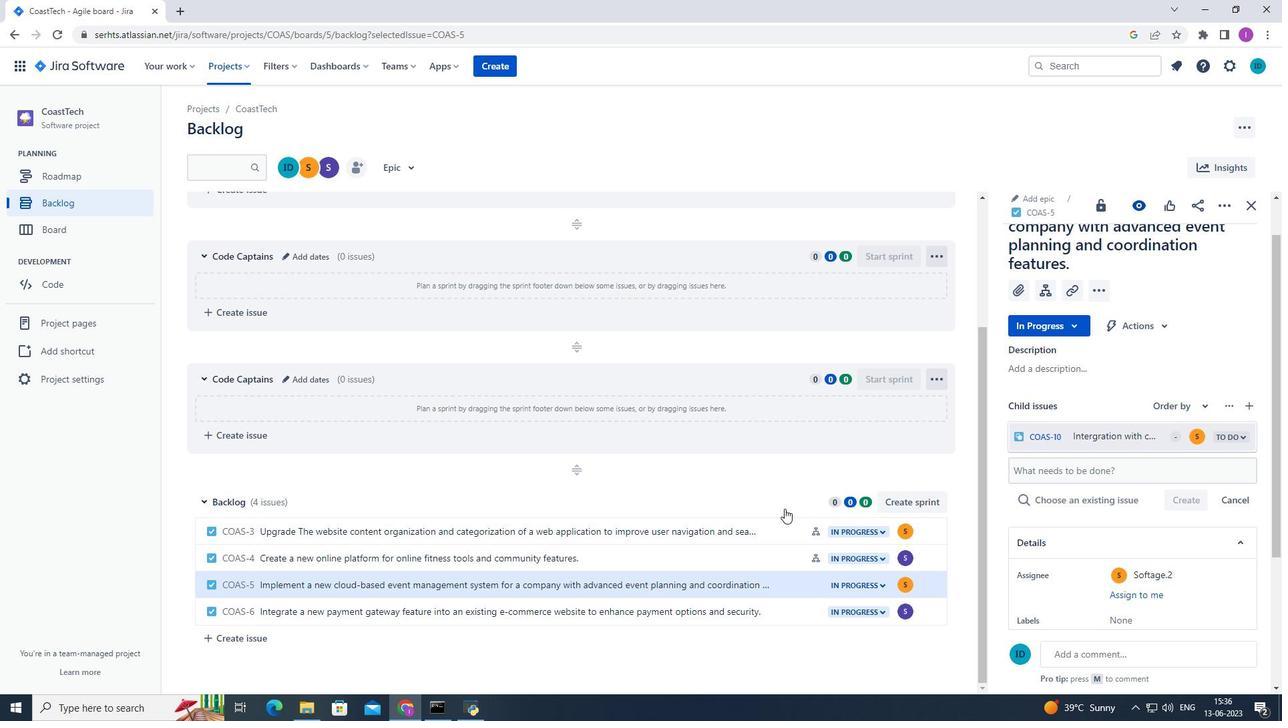 
Action: Mouse moved to (785, 509)
Screenshot: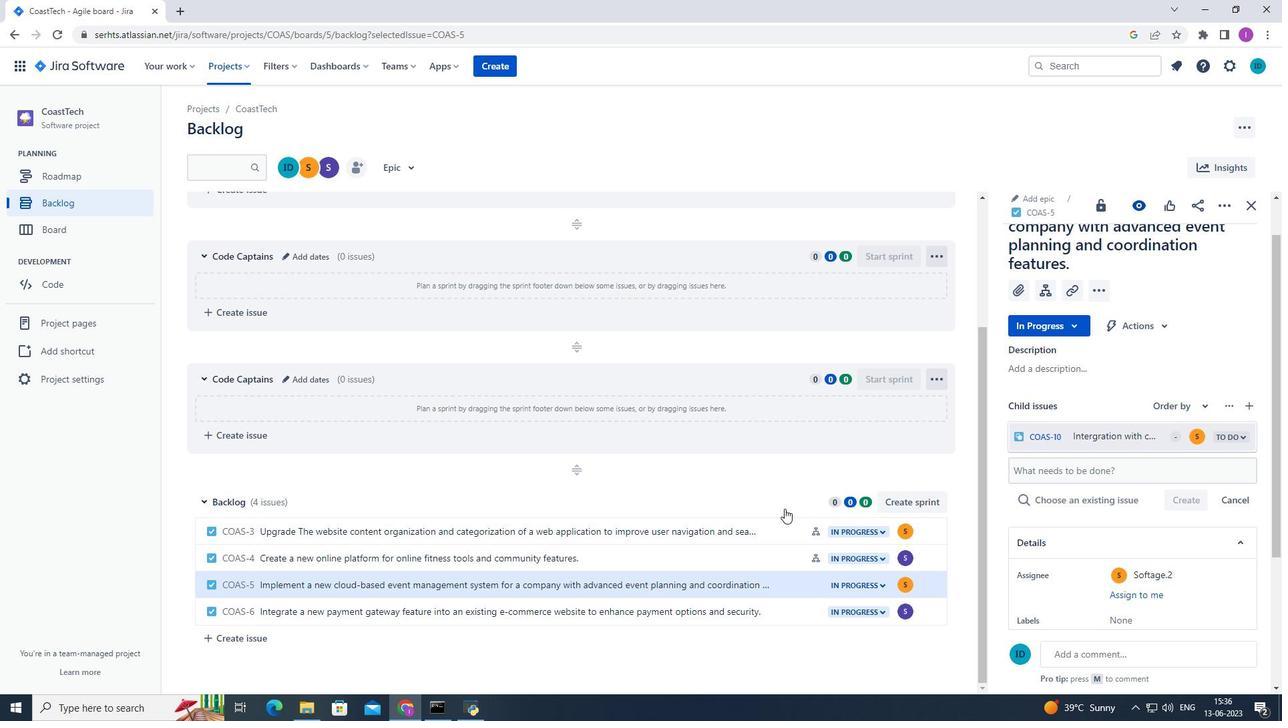 
Action: Mouse scrolled (785, 509) with delta (0, 0)
Screenshot: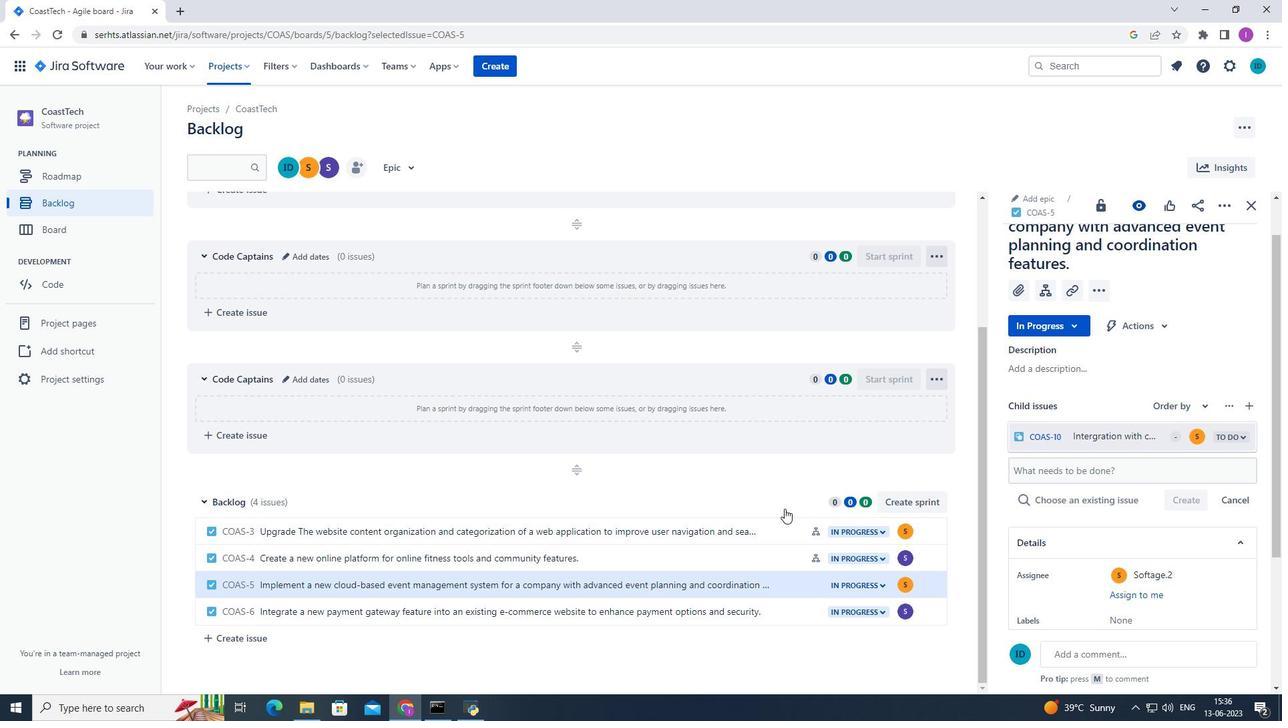 
Action: Mouse moved to (790, 611)
Screenshot: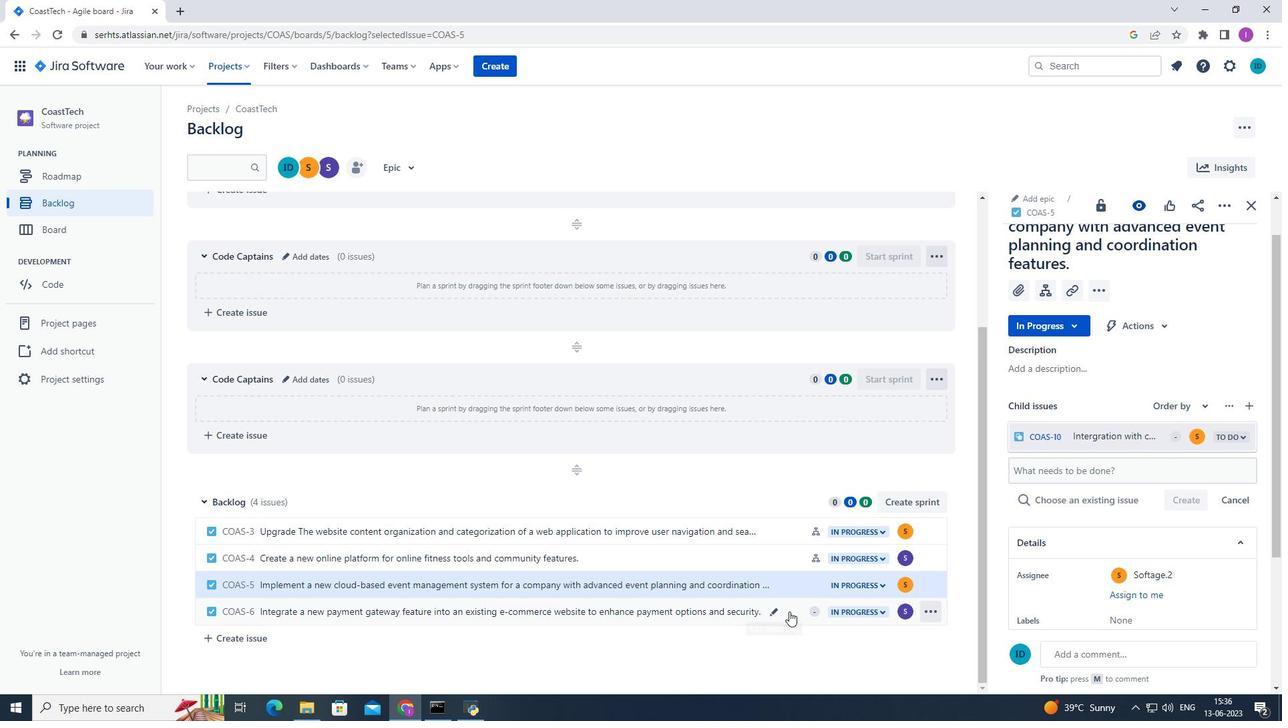 
Action: Mouse pressed left at (790, 611)
Screenshot: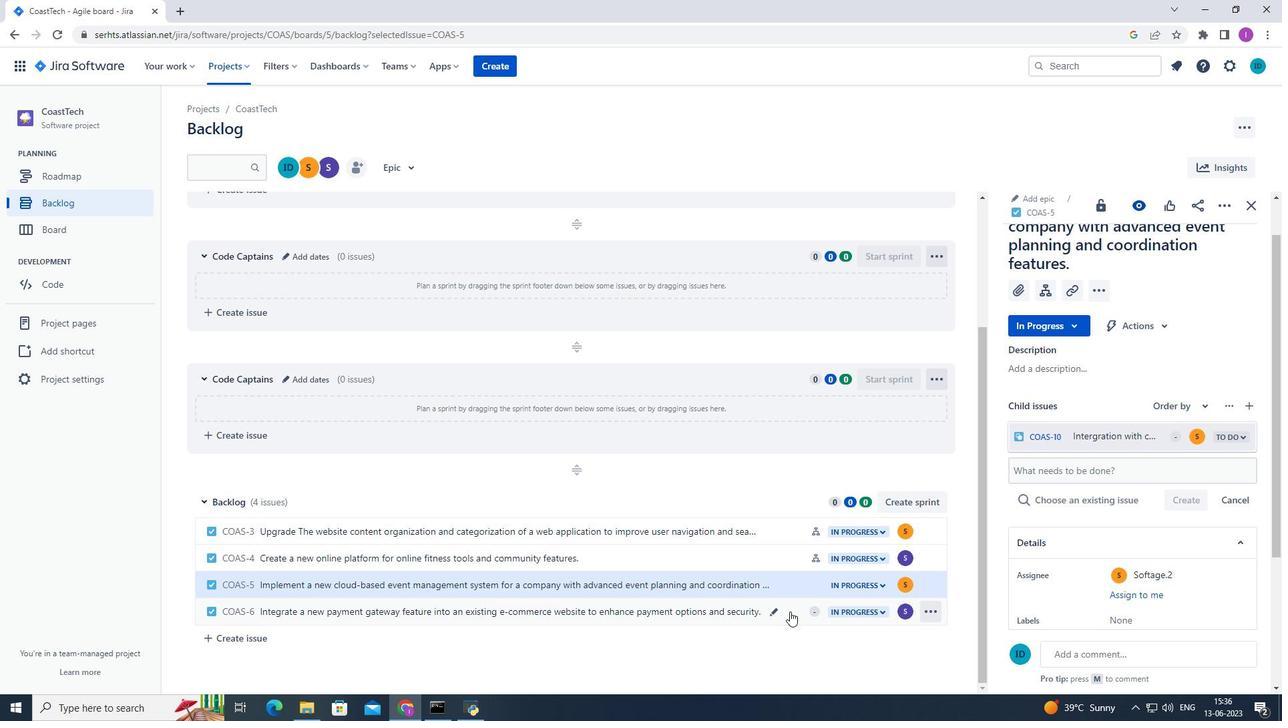 
Action: Mouse moved to (1052, 324)
Screenshot: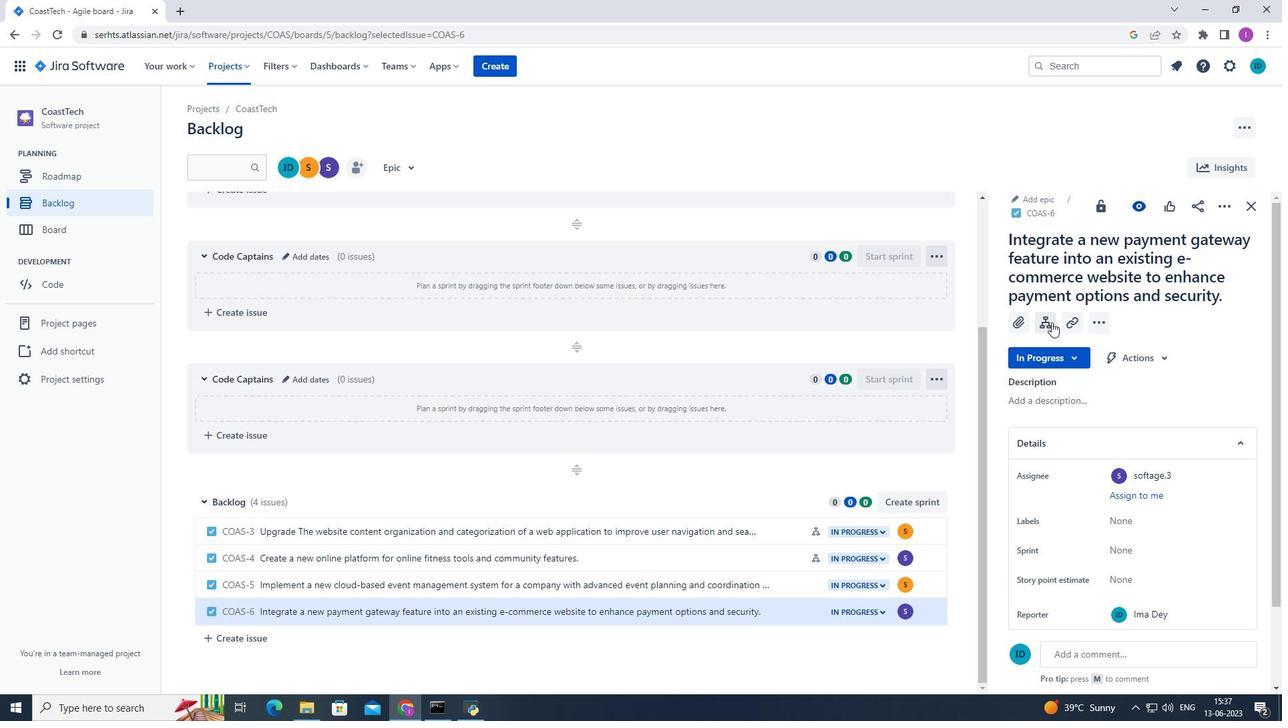 
Action: Mouse pressed left at (1052, 324)
Screenshot: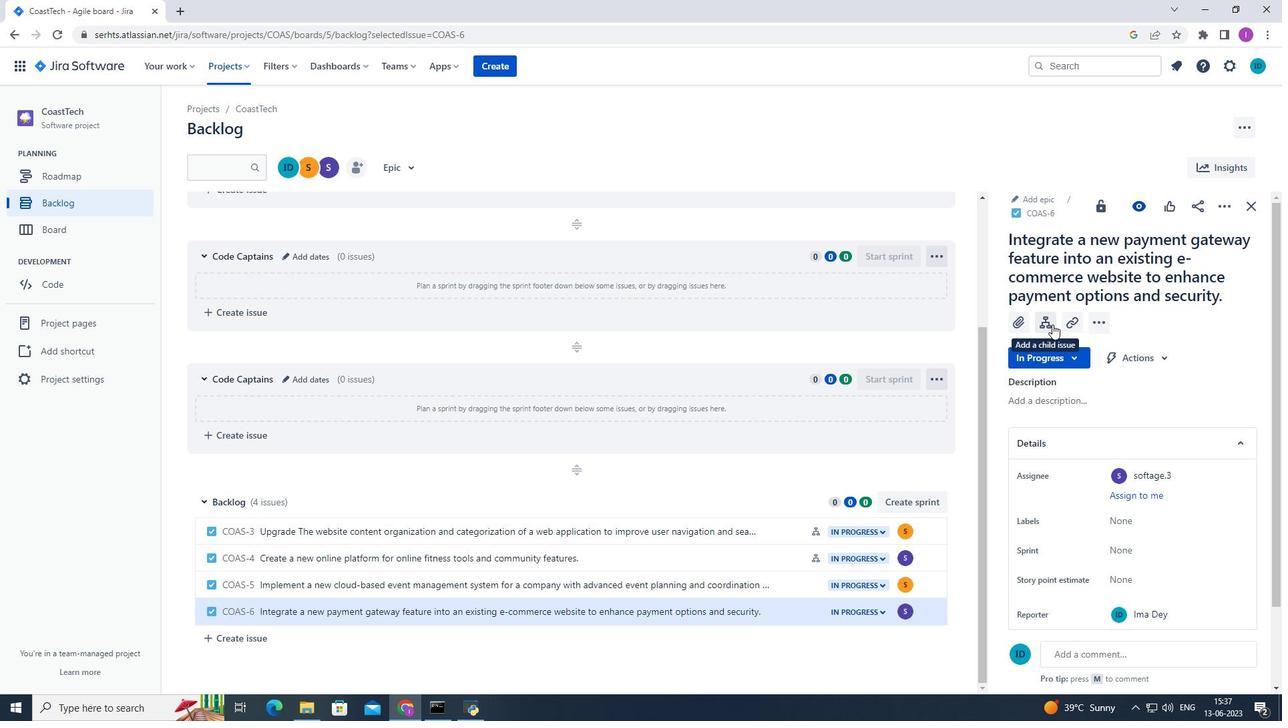 
Action: Mouse moved to (1059, 430)
Screenshot: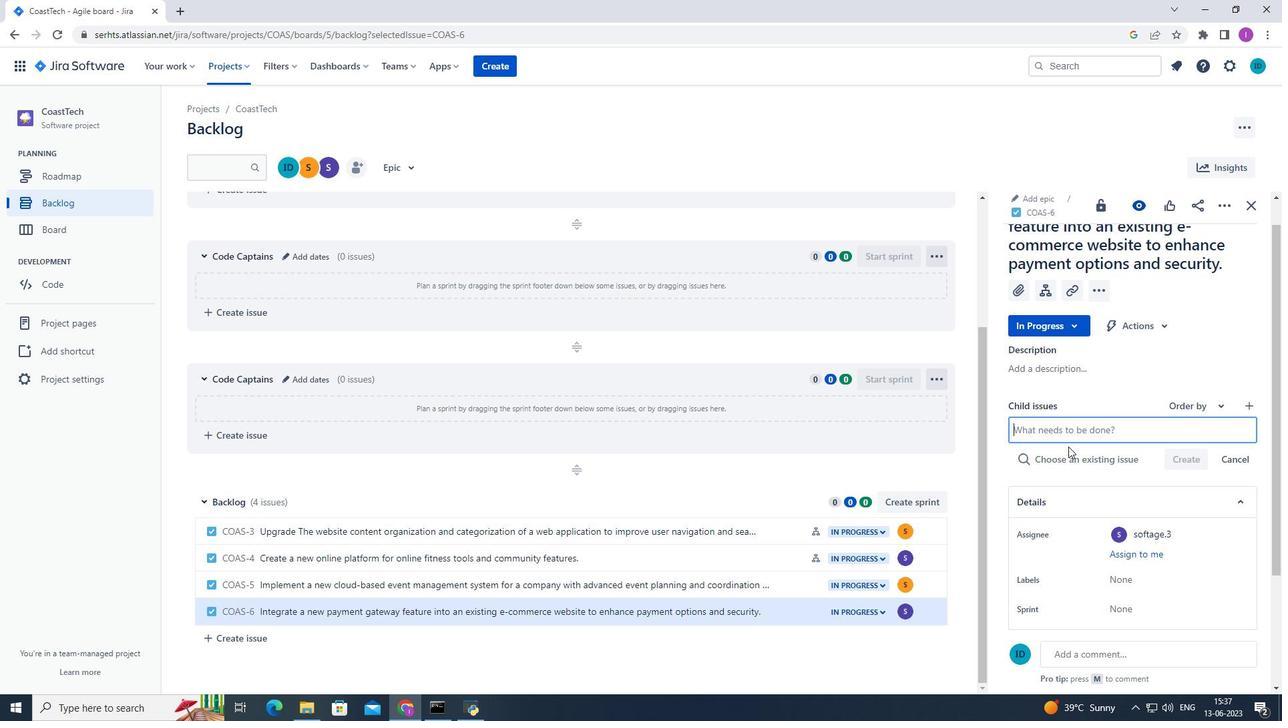 
Action: Mouse pressed left at (1059, 430)
Screenshot: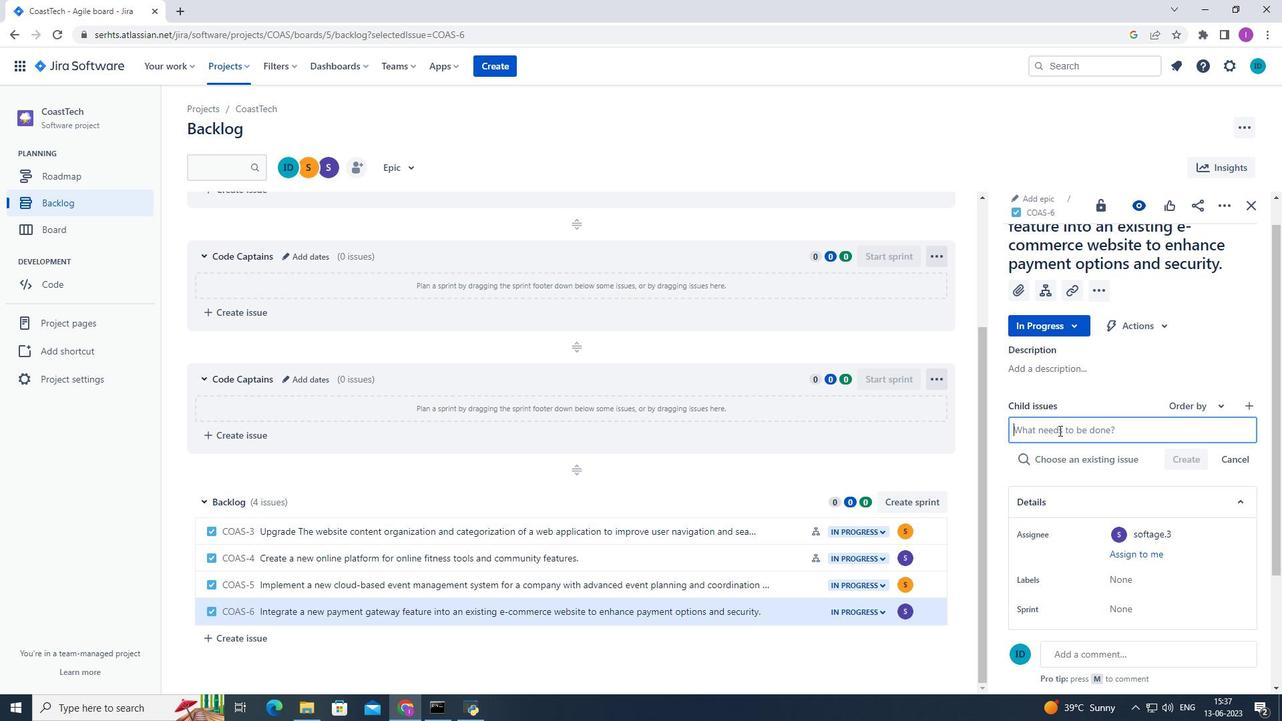 
Action: Key pressed <Key.shift>Code<Key.space><Key.shift>Optimization<Key.space>for<Key.space>low<Key.space><Key.backspace>-latency<Key.space>dar<Key.backspace>ta<Key.space>transformation
Screenshot: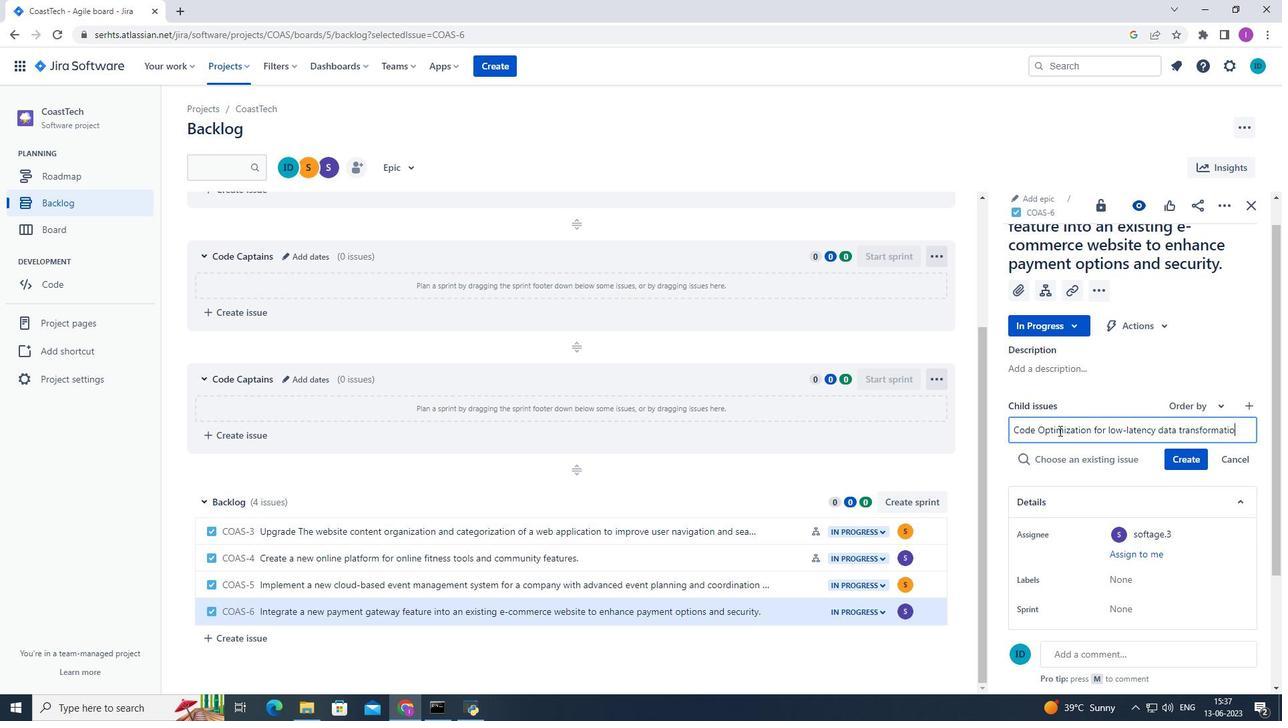 
Action: Mouse moved to (1067, 425)
Screenshot: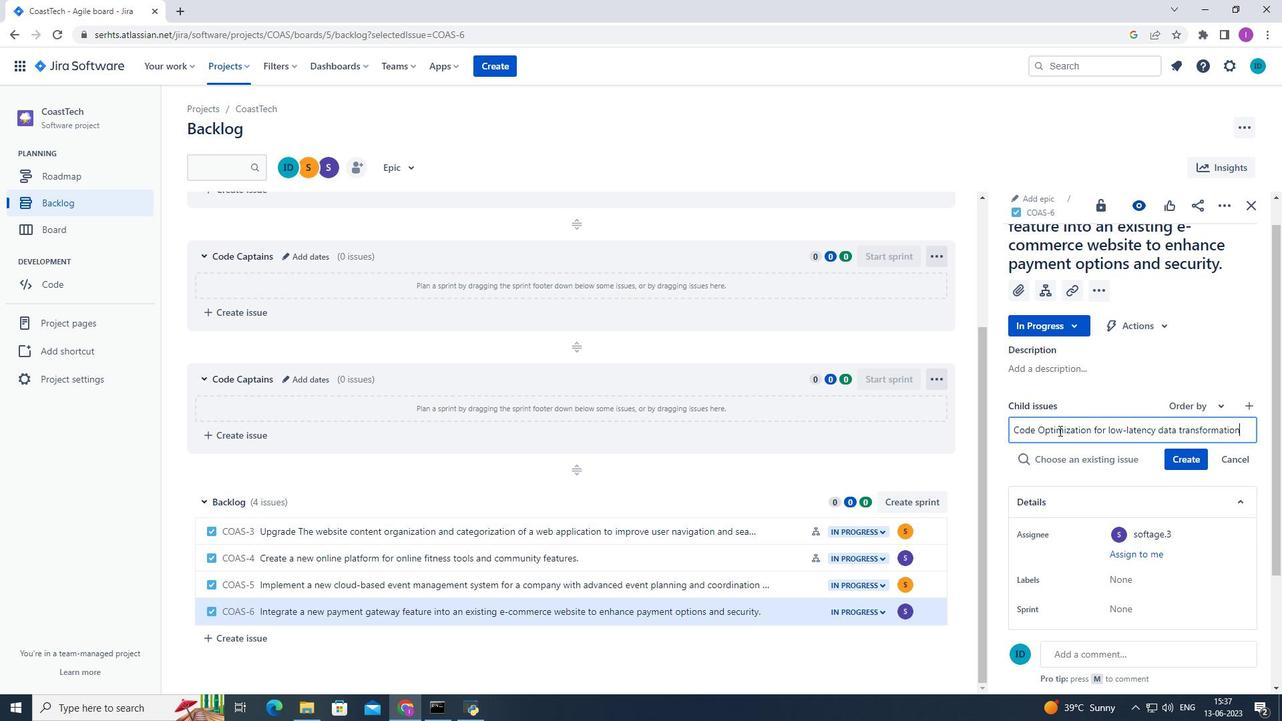 
Action: Key pressed .
Screenshot: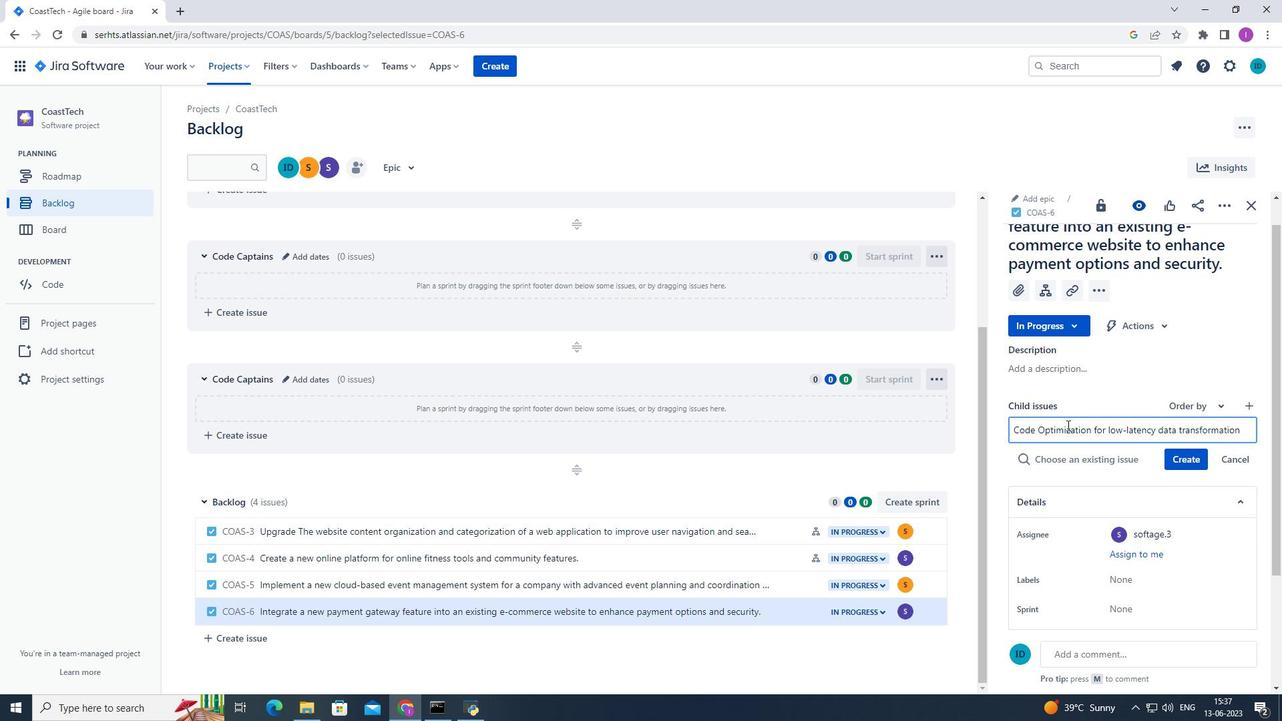 
Action: Mouse moved to (1196, 459)
Screenshot: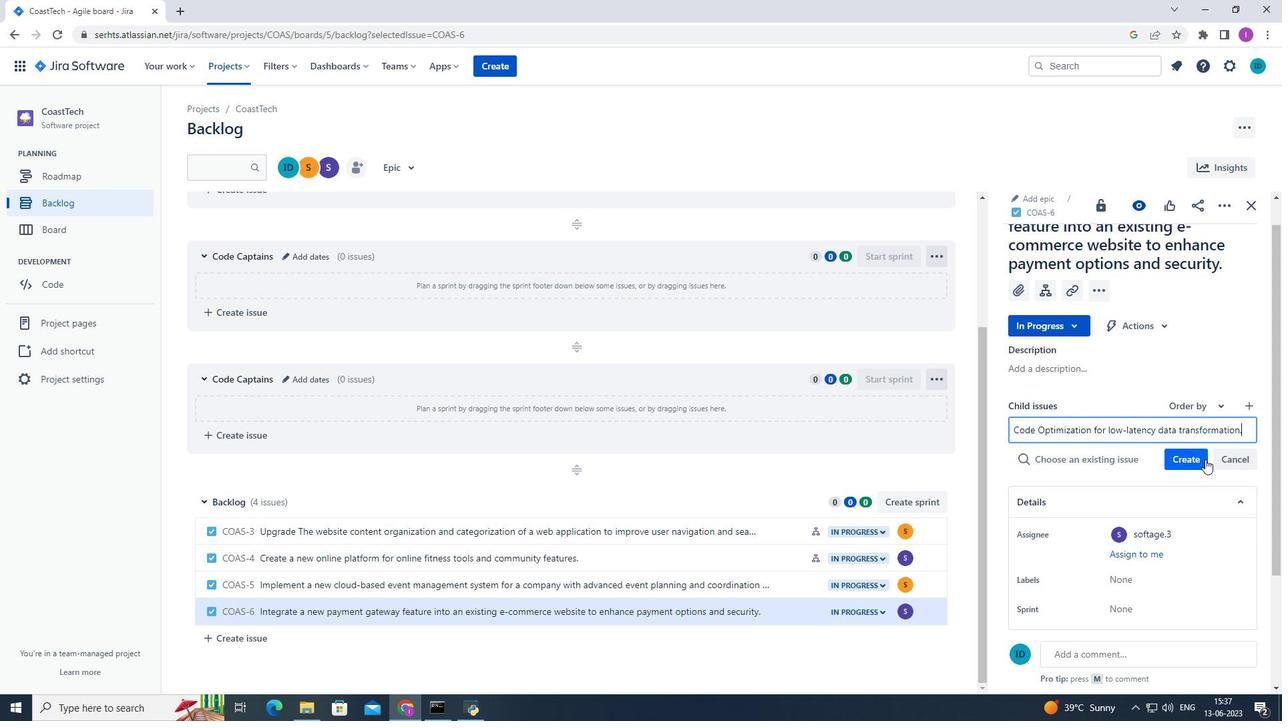 
Action: Mouse pressed left at (1196, 459)
Screenshot: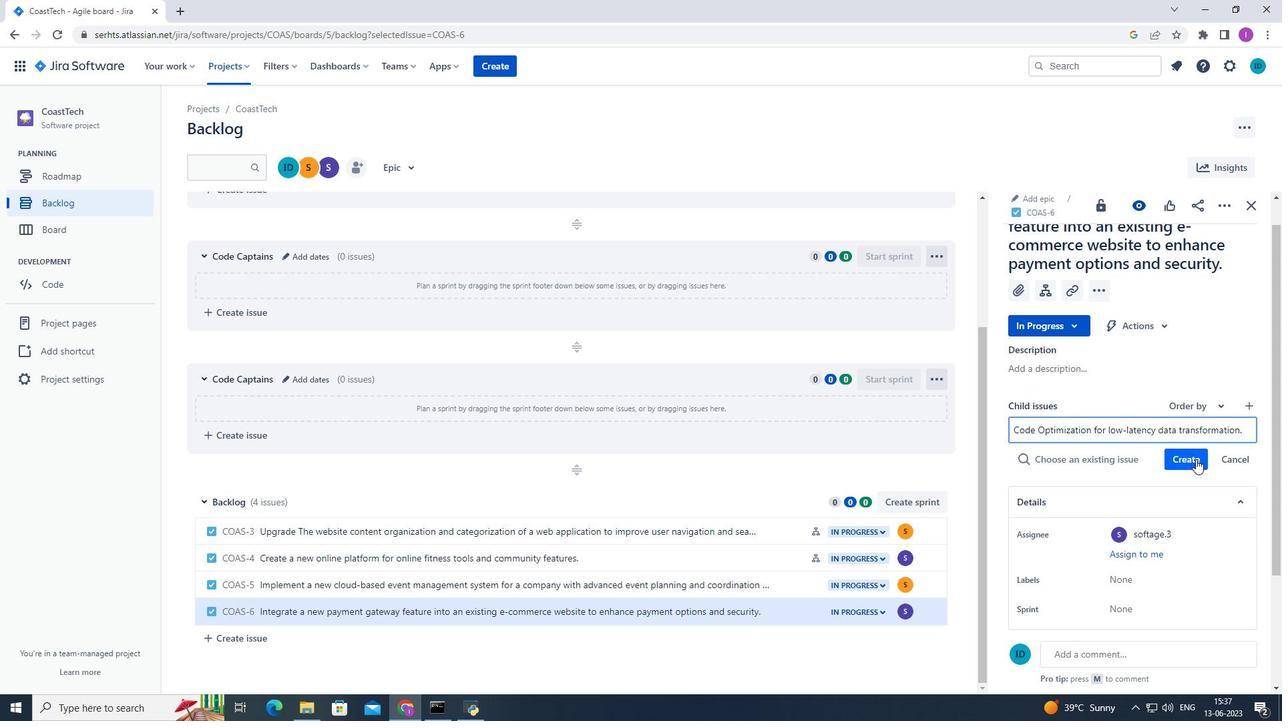 
Action: Mouse moved to (1199, 438)
Screenshot: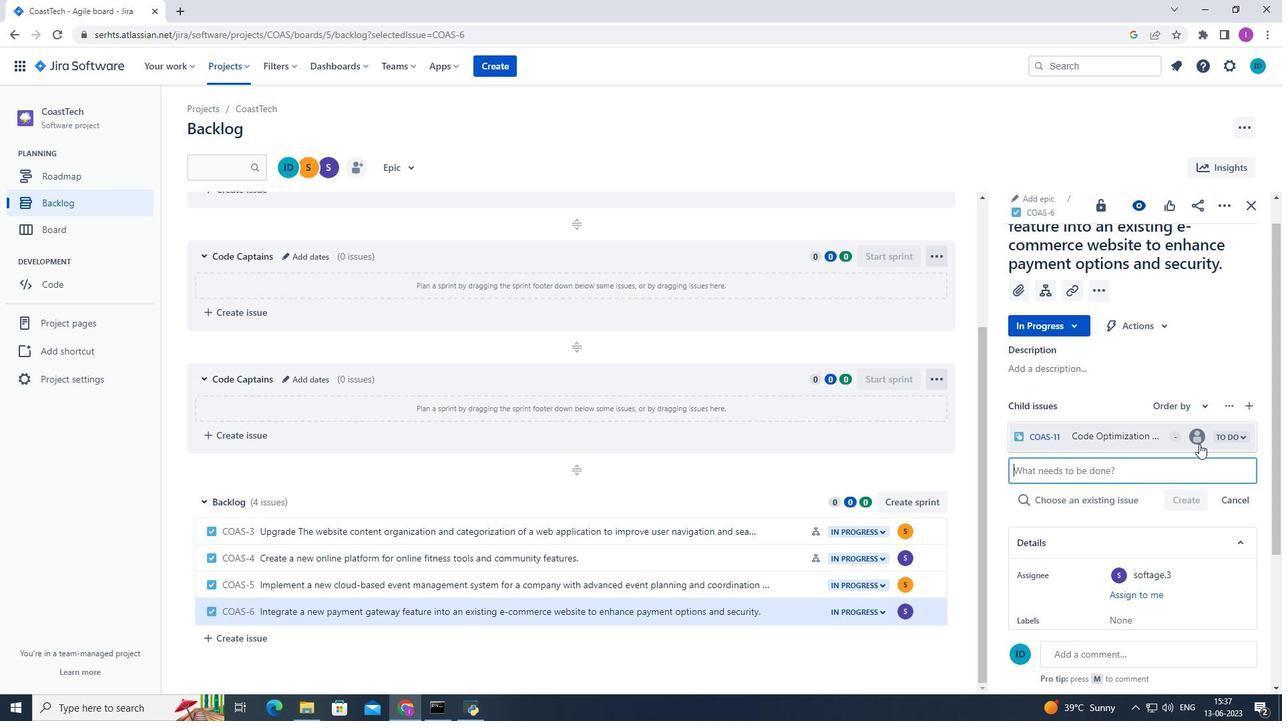 
Action: Mouse pressed left at (1199, 438)
Screenshot: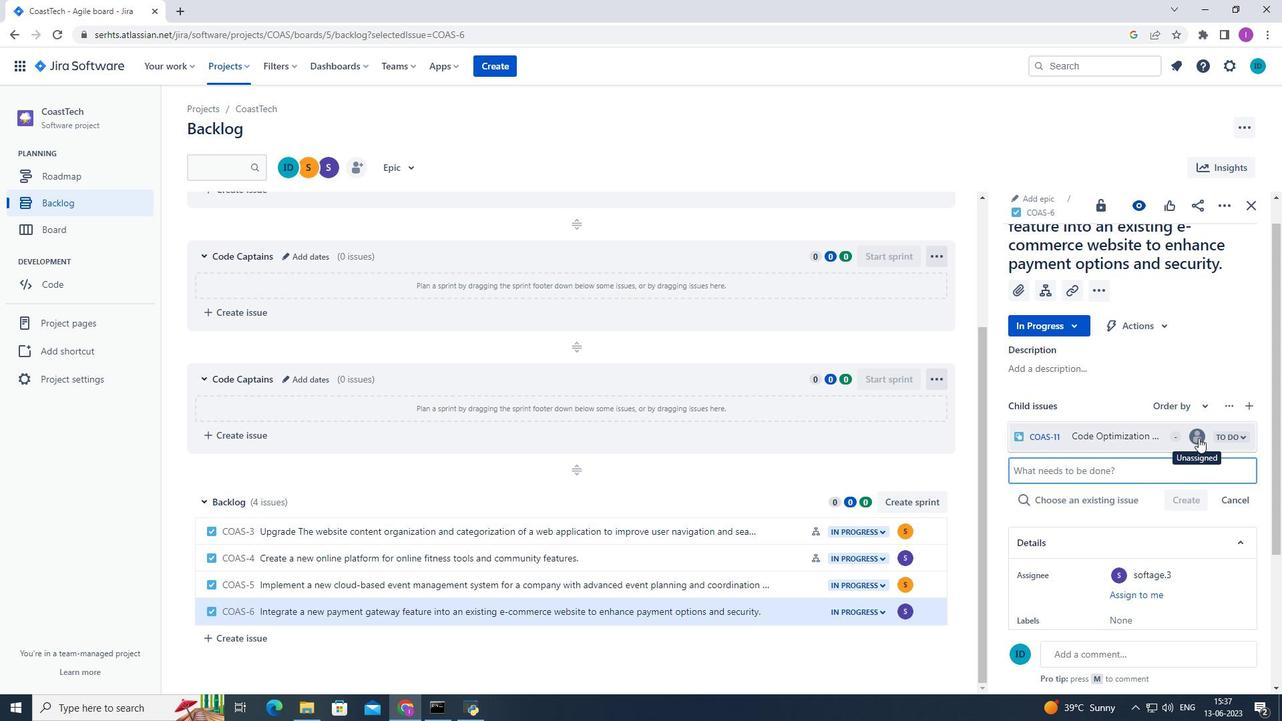 
Action: Mouse moved to (1046, 505)
Screenshot: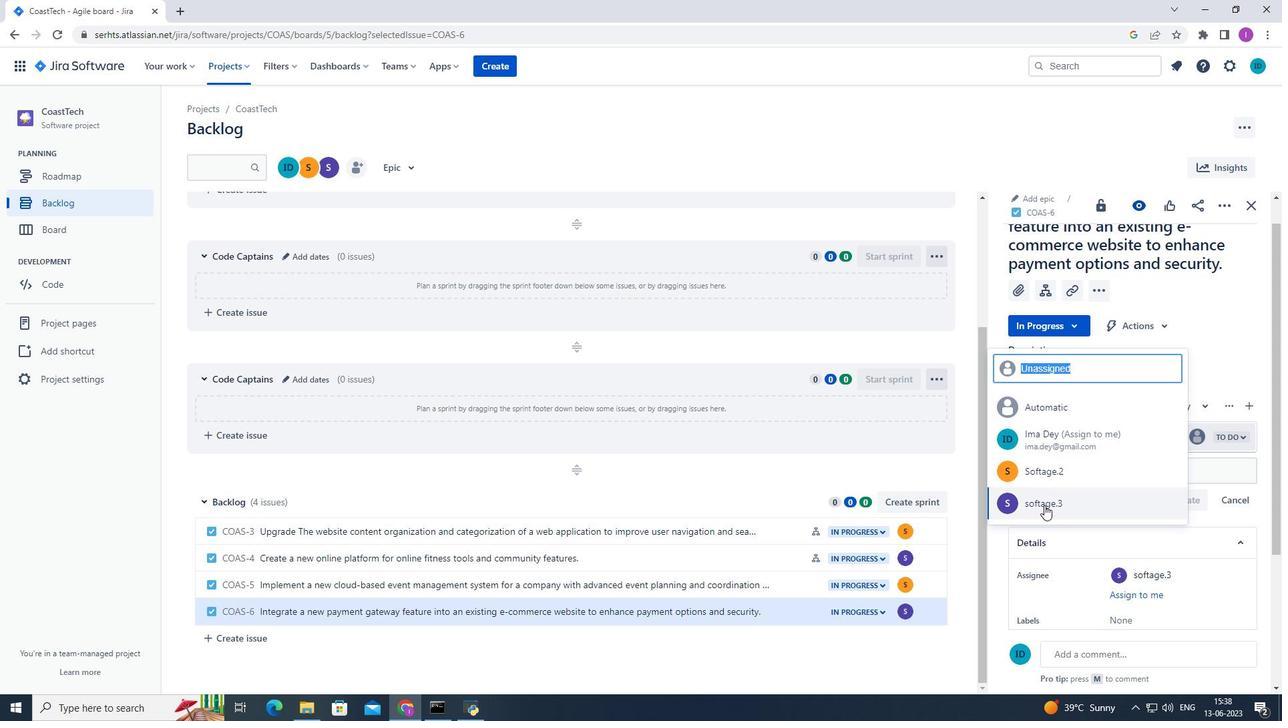 
Action: Mouse pressed left at (1045, 505)
Screenshot: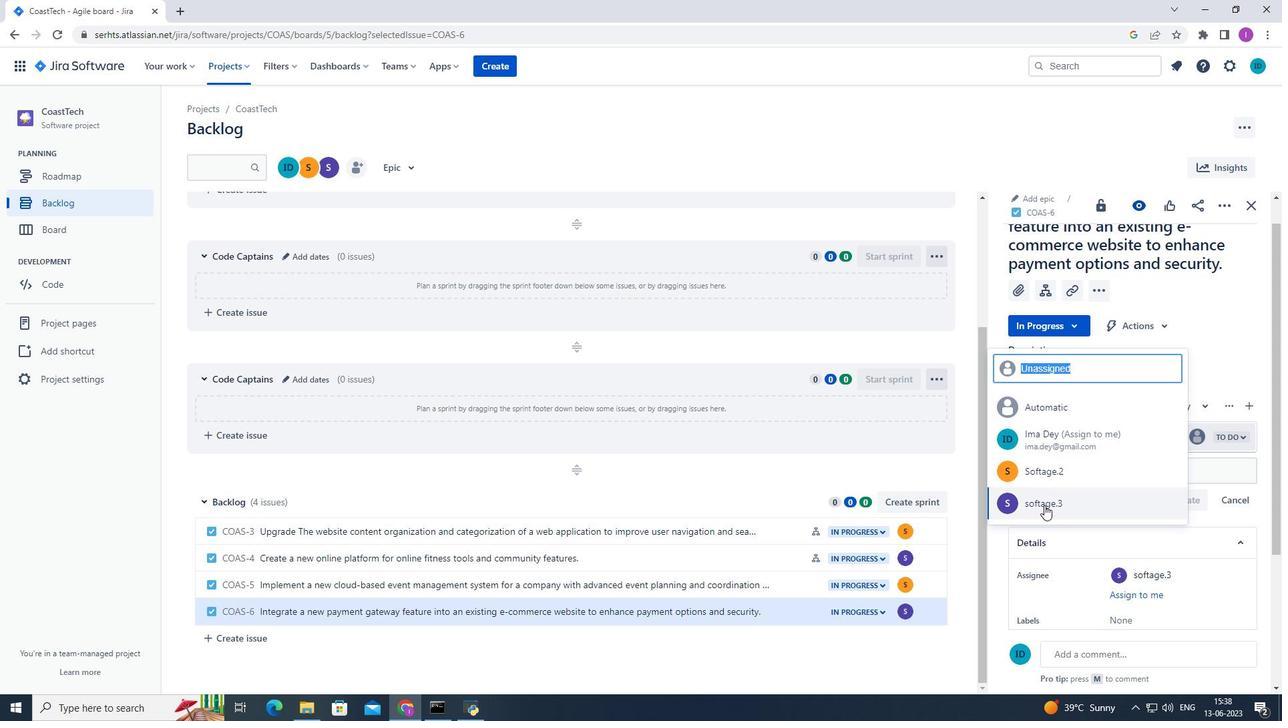 
Action: Mouse moved to (1101, 533)
Screenshot: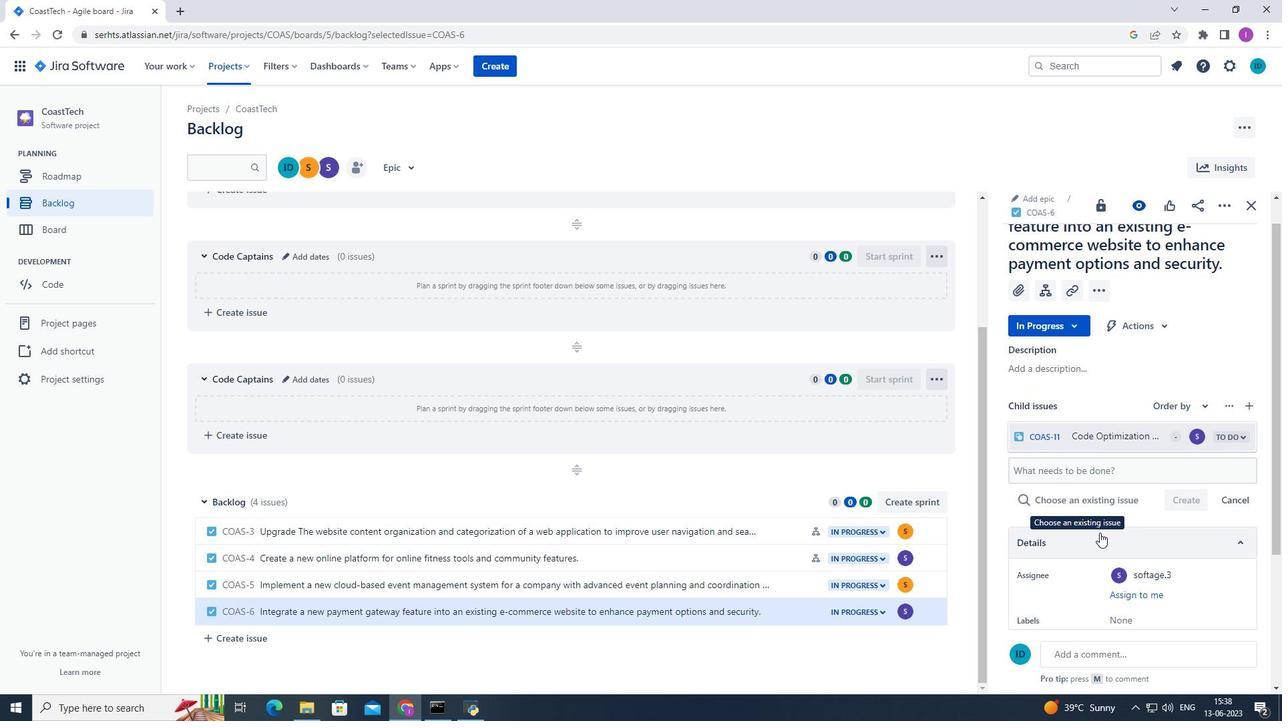 
